 Task: Find a place to stay in Bamor Kalan, India, from 10th to 25th July for 4 guests, with a price range of ₹15,000 to ₹25,000, 2 bedrooms, 3 beds, 2 bathrooms, and amenities including Wifi, Free parking, TV, Gym, Breakfast, and Self check-in.
Action: Mouse moved to (456, 119)
Screenshot: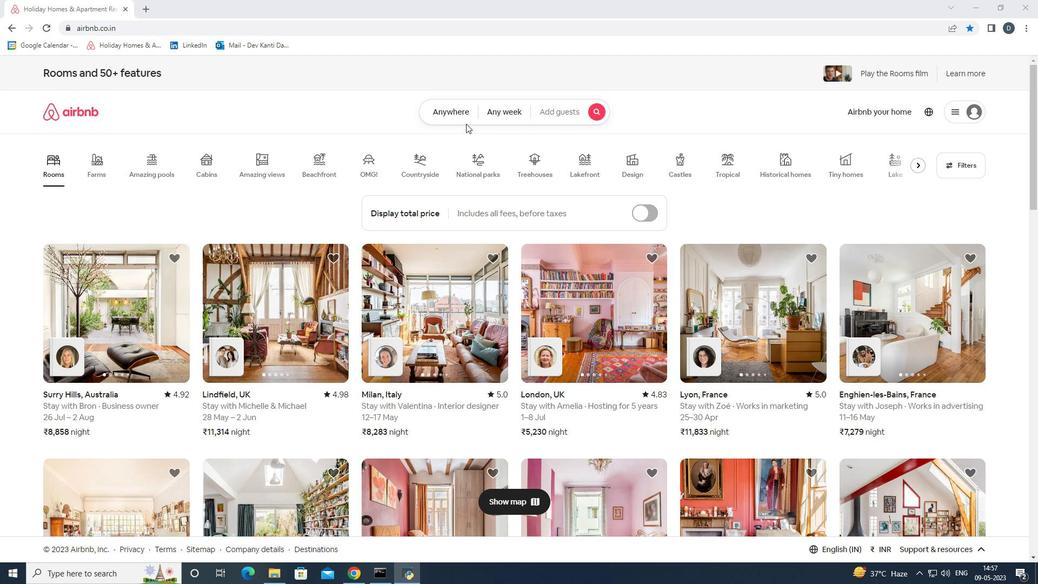 
Action: Mouse pressed left at (456, 119)
Screenshot: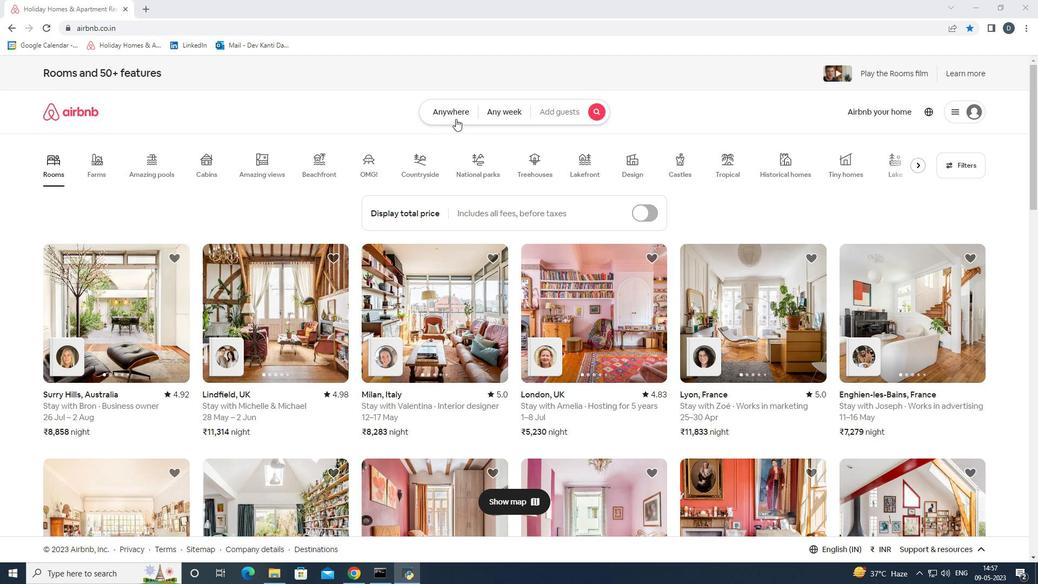 
Action: Mouse moved to (398, 153)
Screenshot: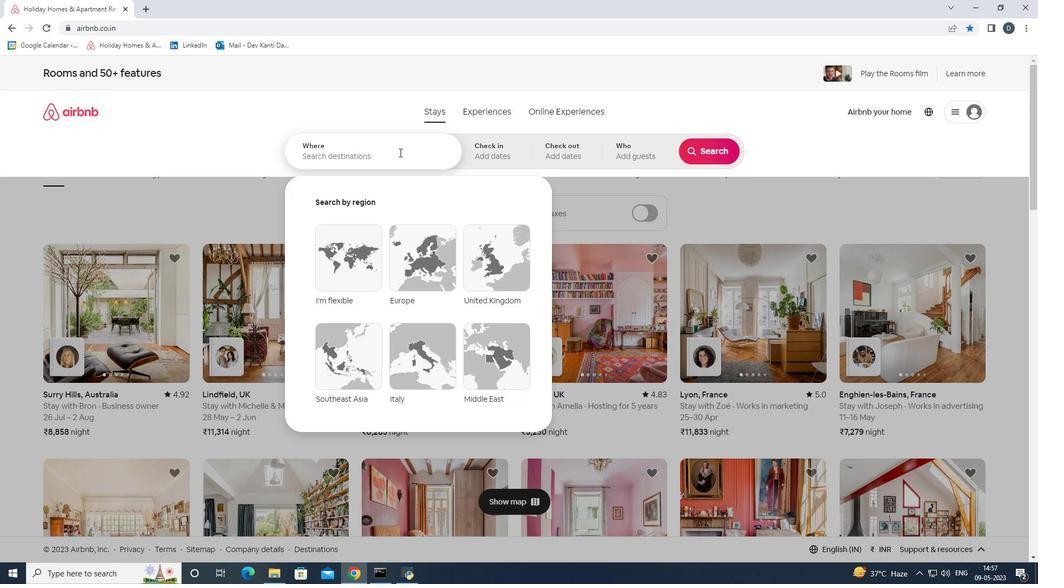 
Action: Mouse pressed left at (398, 153)
Screenshot: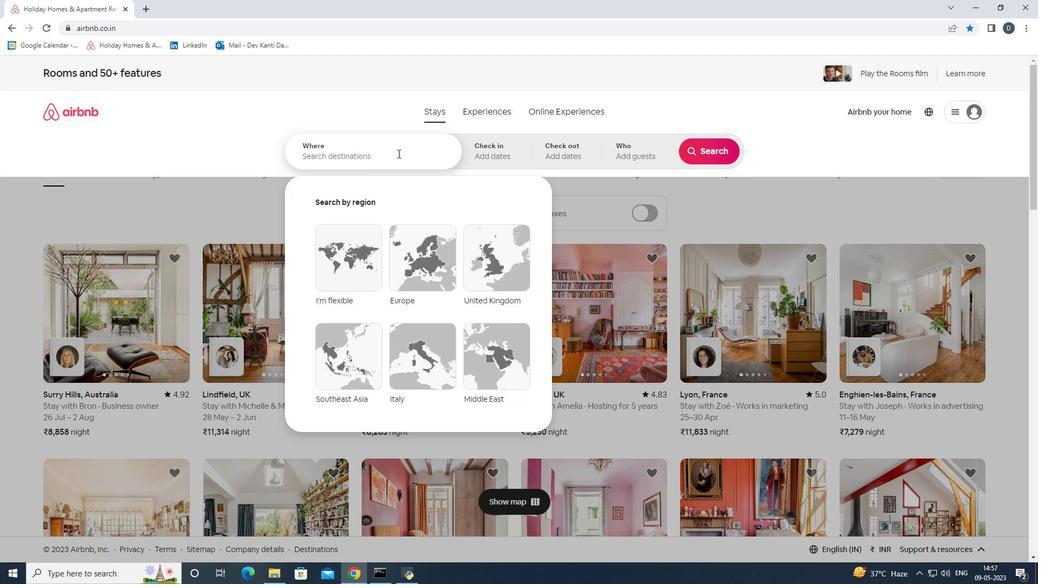 
Action: Mouse moved to (396, 154)
Screenshot: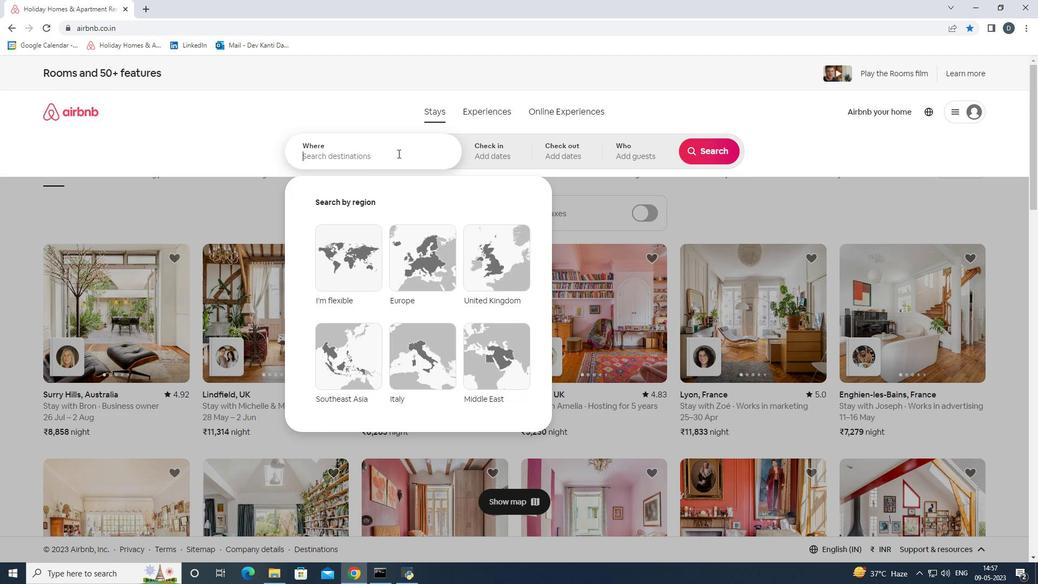 
Action: Key pressed <Key.shift_r><Key.shift_r><Key.shift_r><Key.shift_r><Key.shift_r><Key.shift_r>Bamor<Key.space><Key.shift_r><Key.shift_r><Key.shift_r><Key.shift_r><Key.shift_r><Key.shift_r>Kalan,<Key.shift_r><Key.shift_r><Key.shift_r><Key.shift_r><Key.shift_r><Key.shift_r><Key.shift_r><Key.shift_r>India<Key.enter>
Screenshot: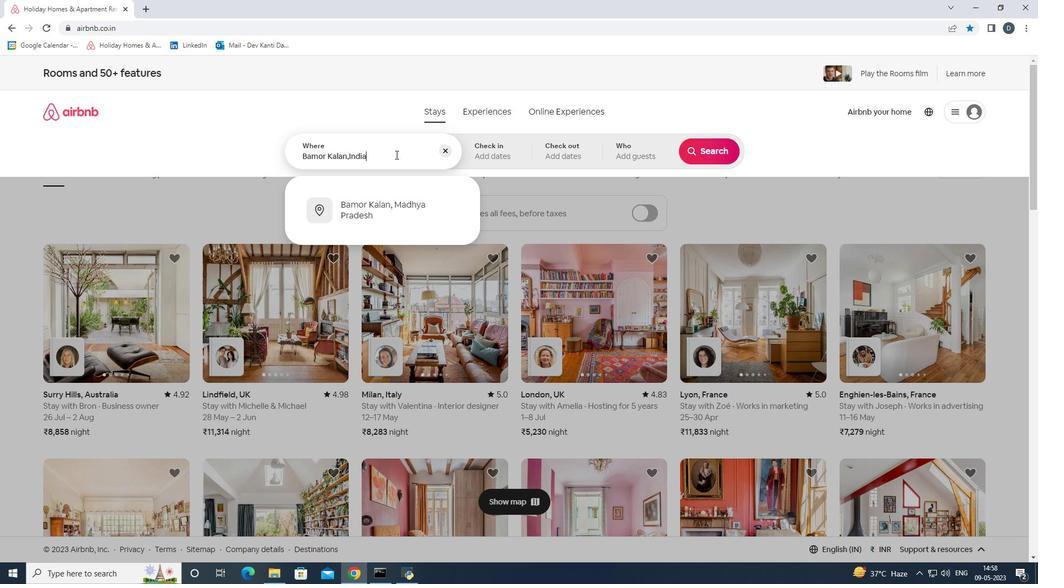 
Action: Mouse moved to (709, 237)
Screenshot: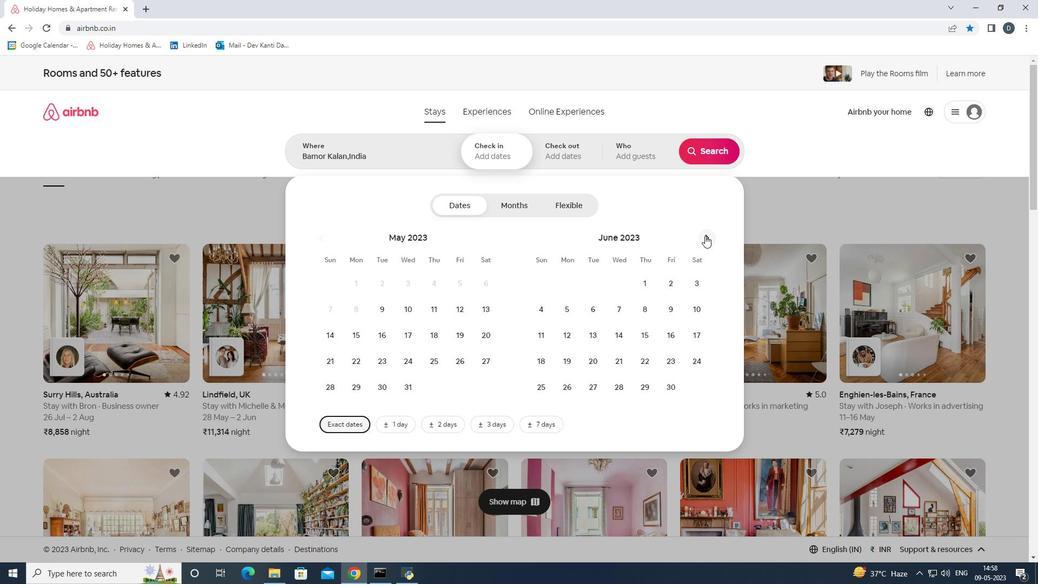 
Action: Mouse pressed left at (709, 237)
Screenshot: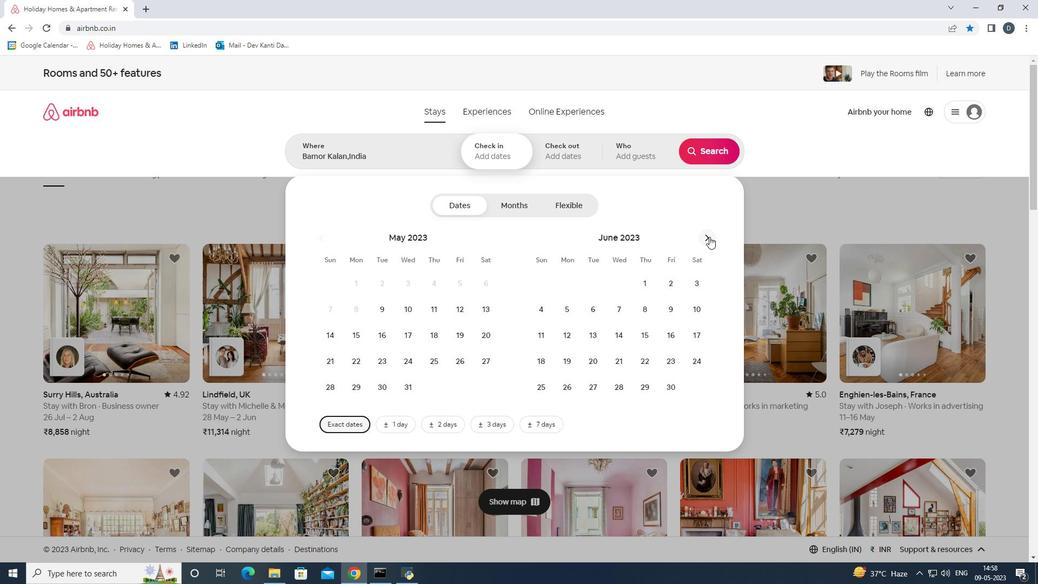 
Action: Mouse moved to (573, 328)
Screenshot: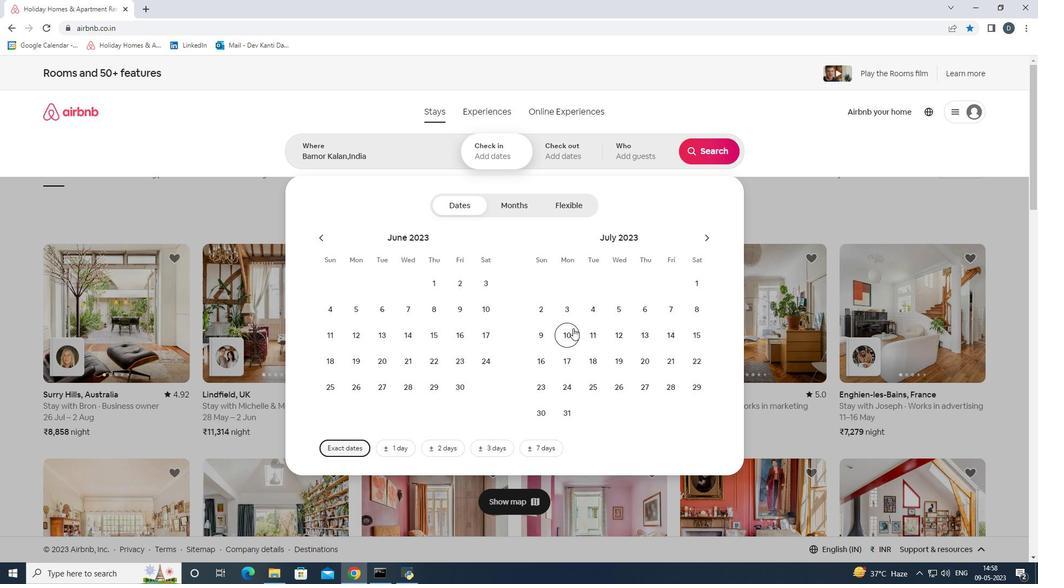 
Action: Mouse pressed left at (573, 328)
Screenshot: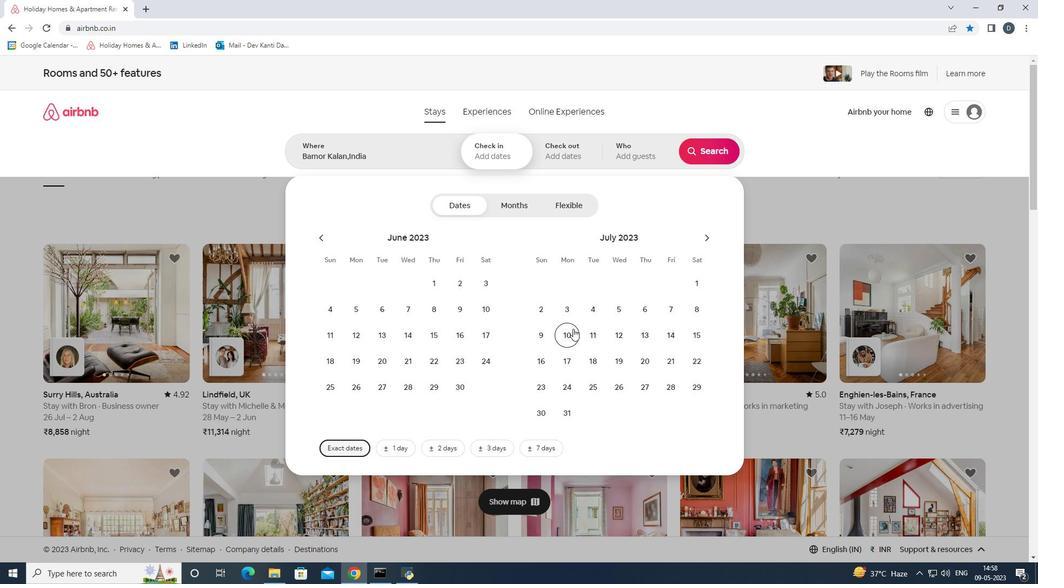 
Action: Mouse moved to (587, 381)
Screenshot: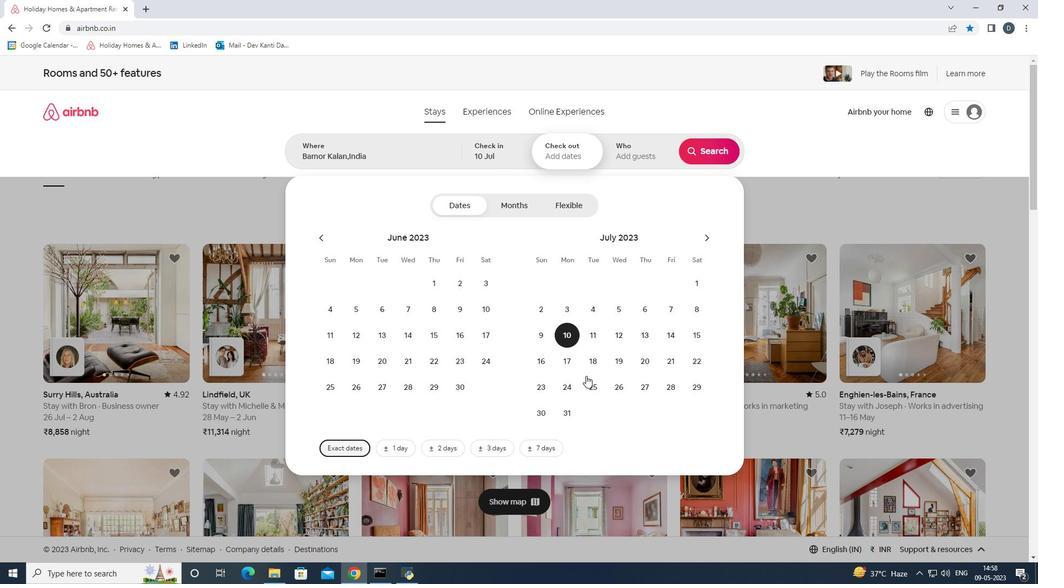
Action: Mouse pressed left at (587, 381)
Screenshot: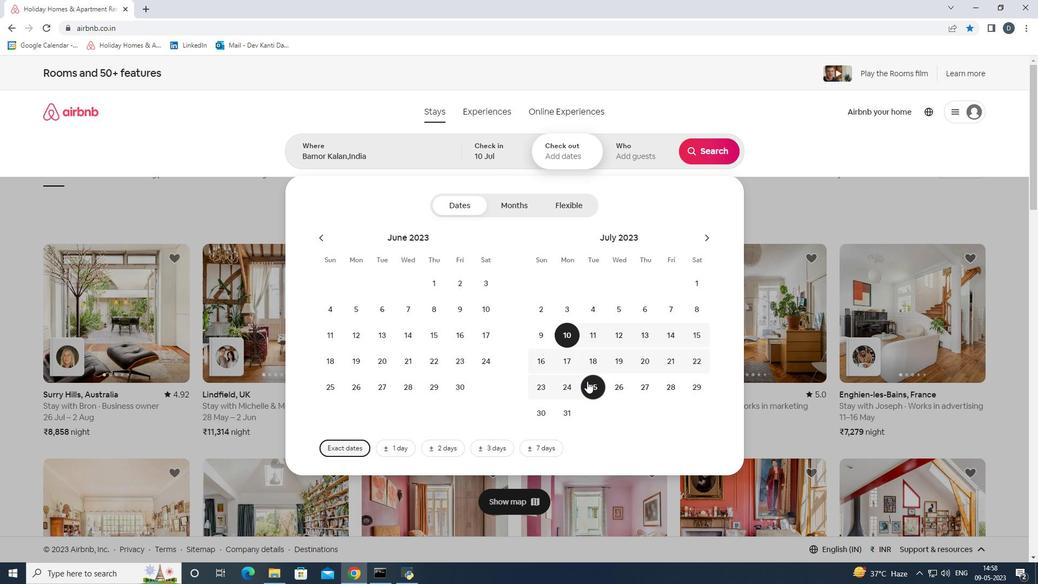 
Action: Mouse moved to (637, 163)
Screenshot: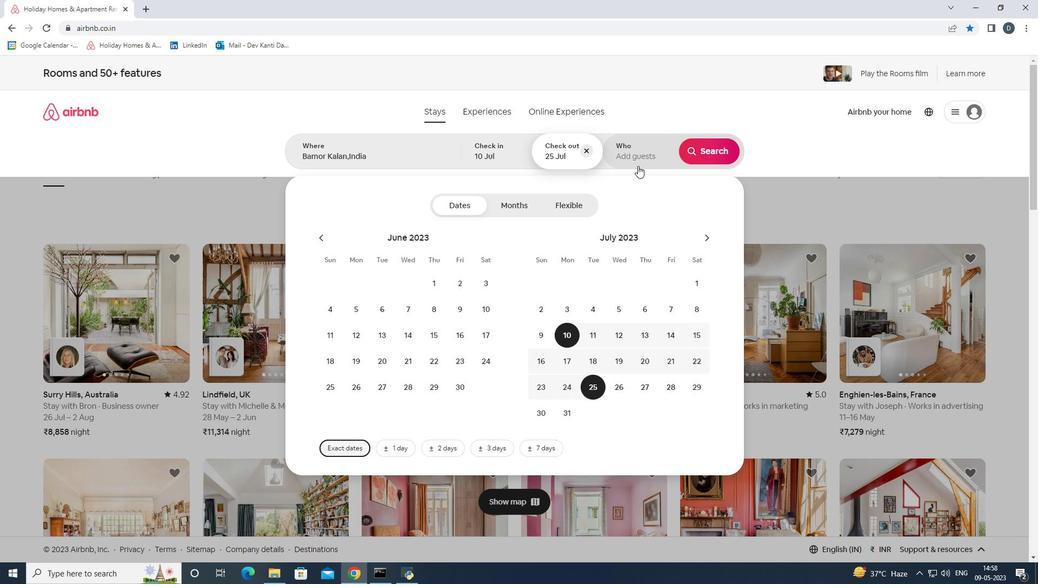
Action: Mouse pressed left at (637, 163)
Screenshot: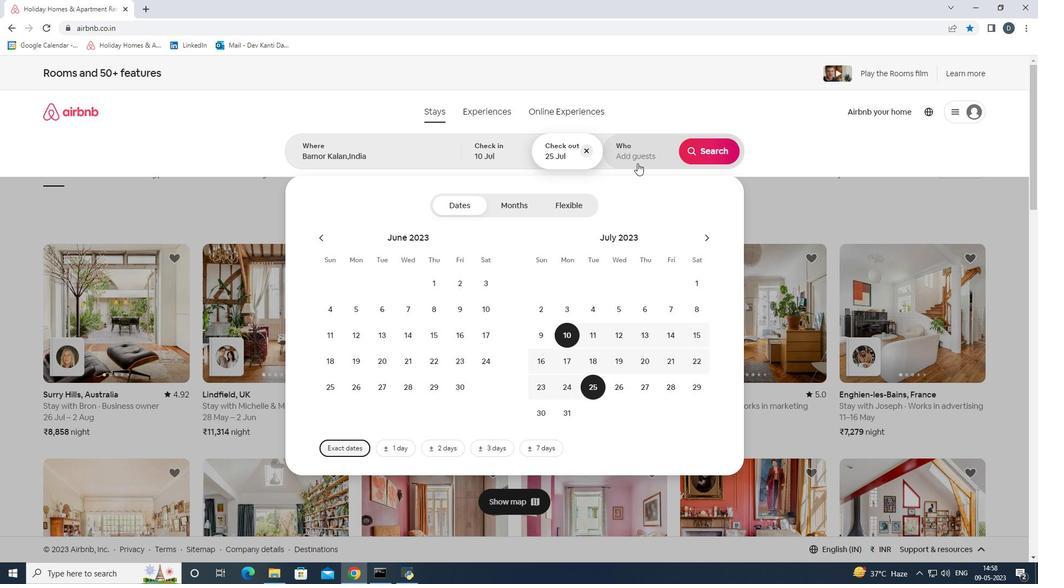 
Action: Mouse moved to (706, 207)
Screenshot: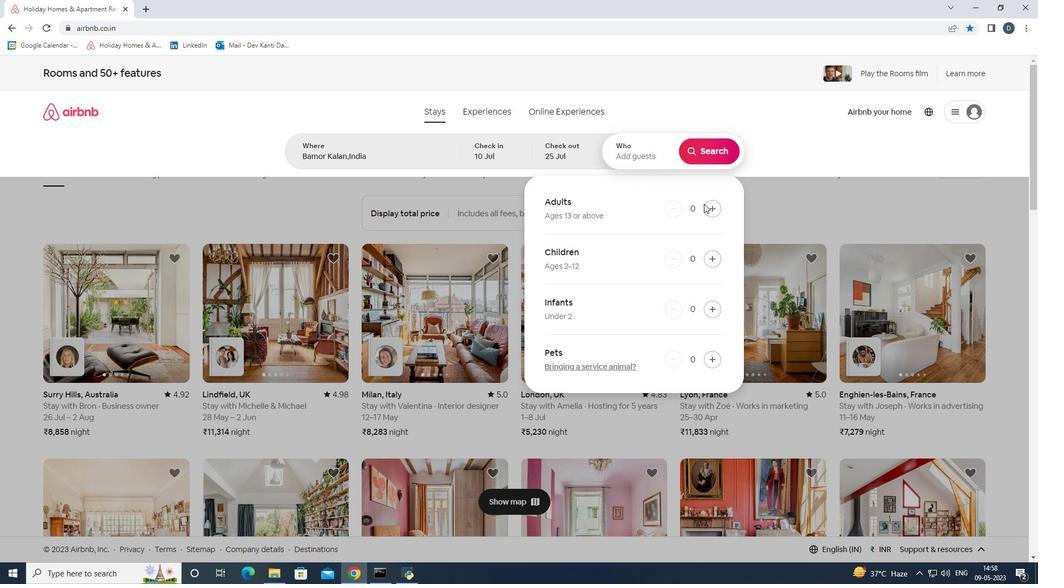 
Action: Mouse pressed left at (706, 207)
Screenshot: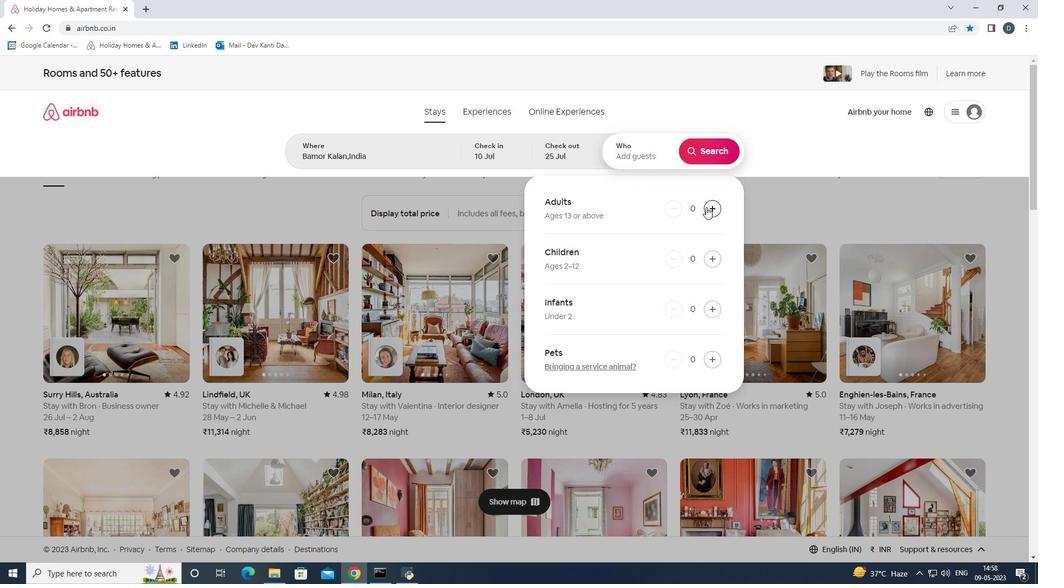 
Action: Mouse pressed left at (706, 207)
Screenshot: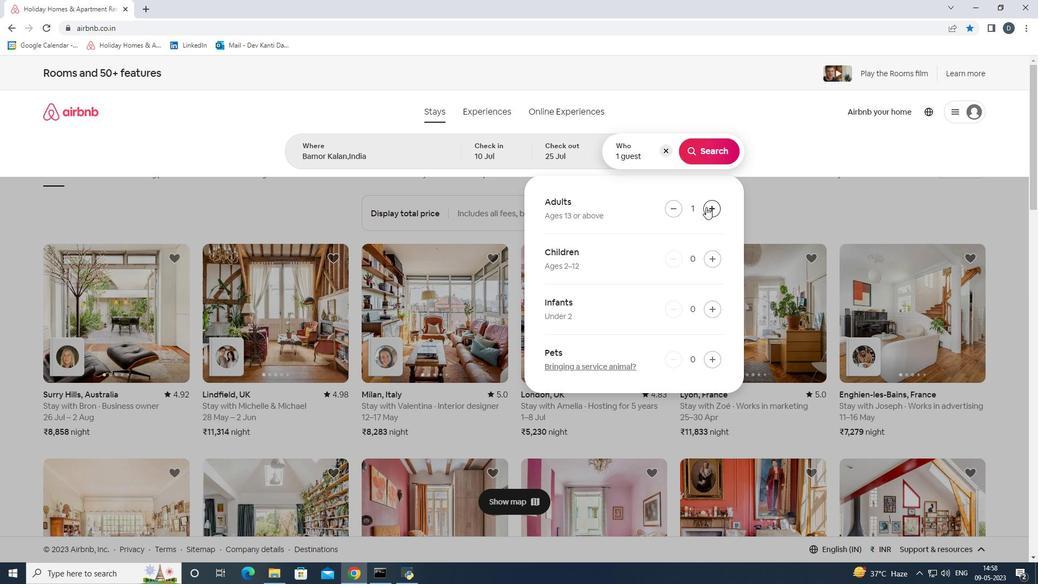 
Action: Mouse pressed left at (706, 207)
Screenshot: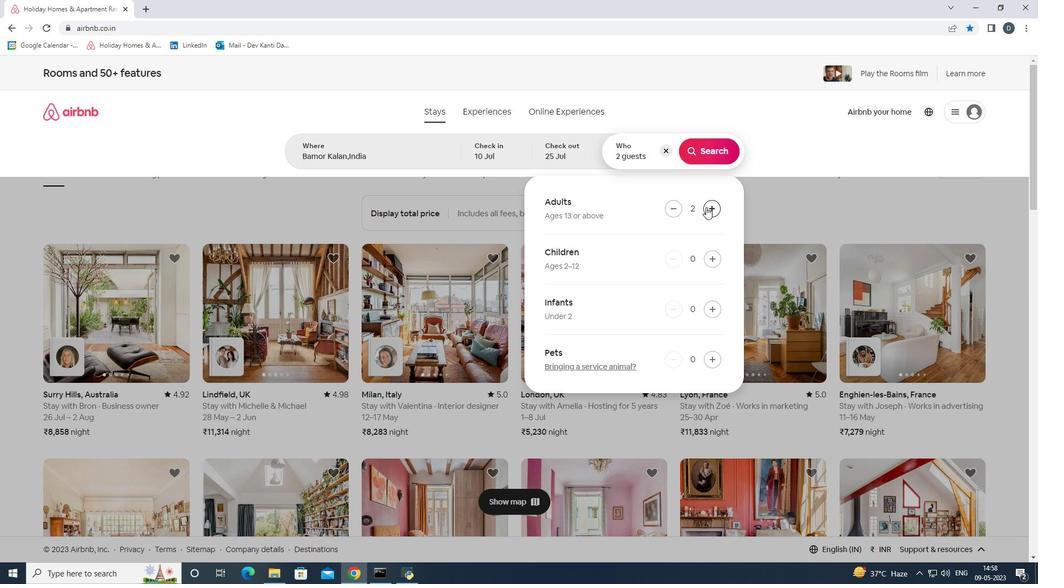 
Action: Mouse moved to (712, 254)
Screenshot: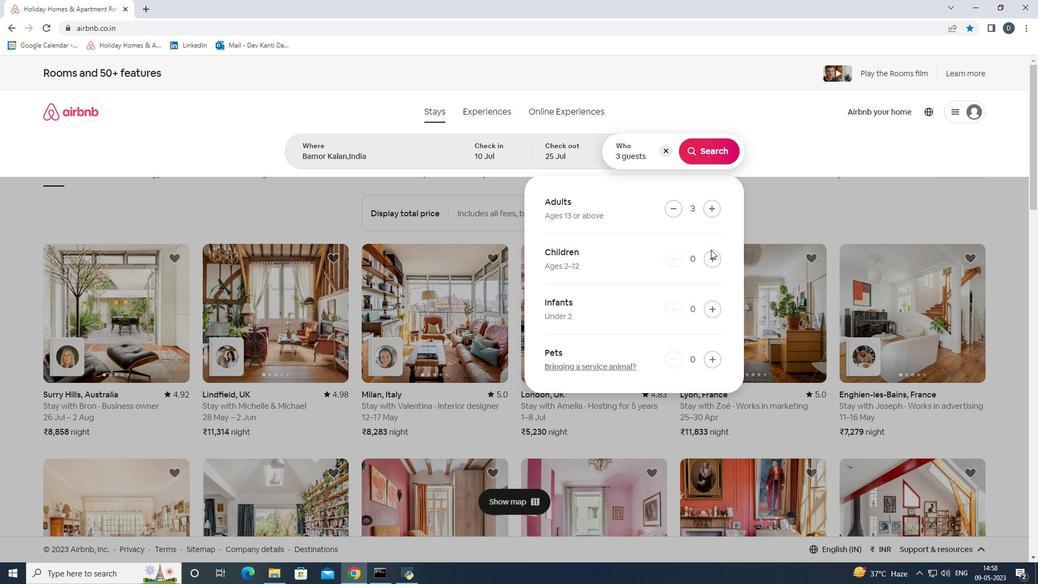 
Action: Mouse pressed left at (712, 254)
Screenshot: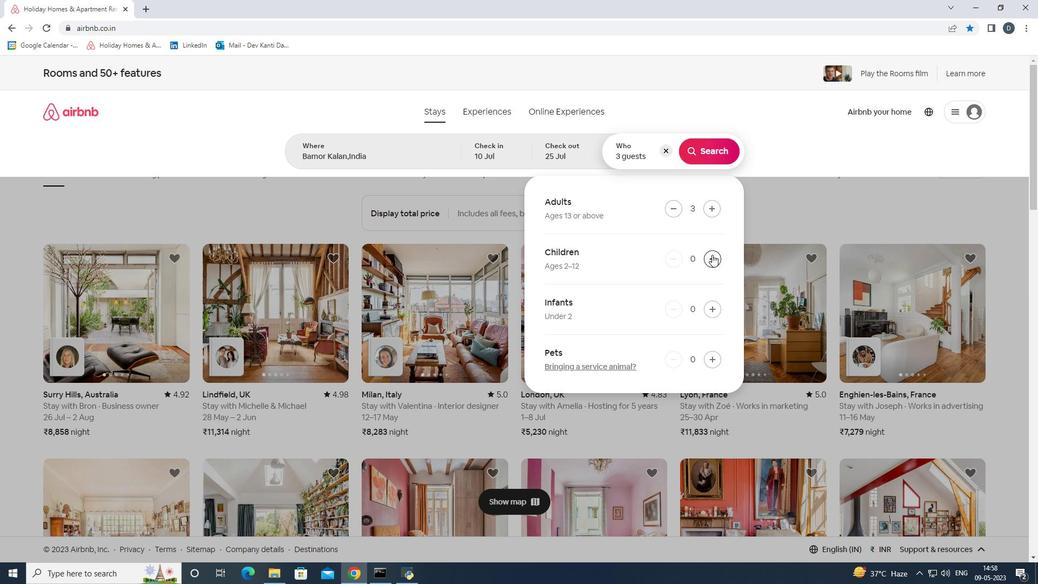 
Action: Mouse moved to (703, 158)
Screenshot: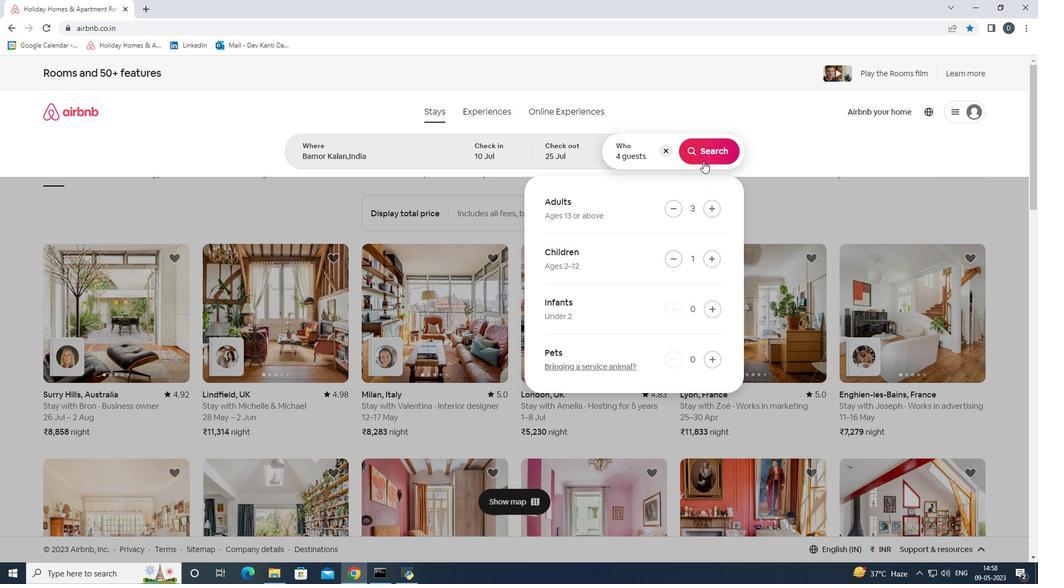 
Action: Mouse pressed left at (703, 158)
Screenshot: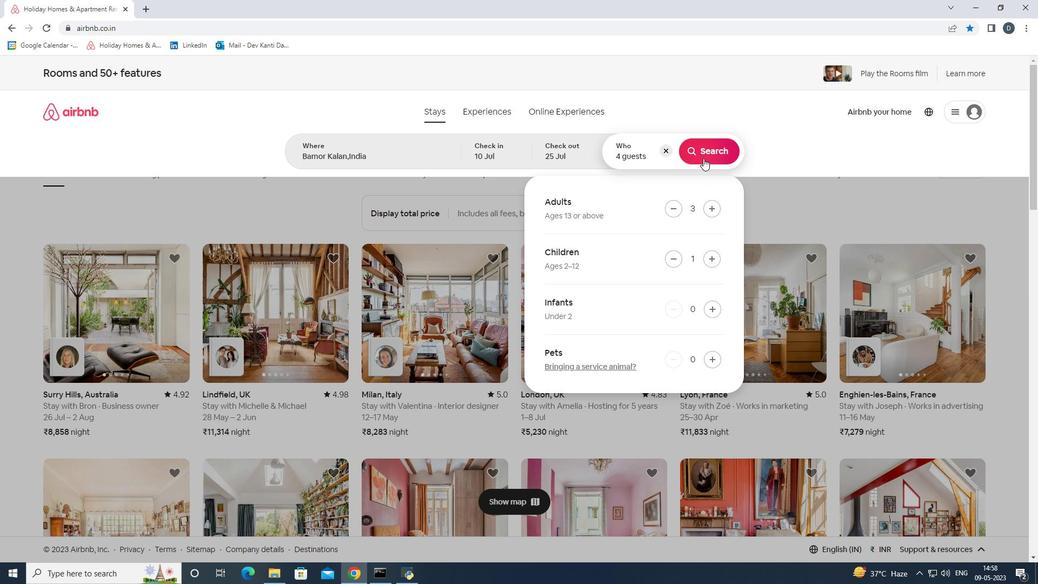 
Action: Mouse moved to (984, 123)
Screenshot: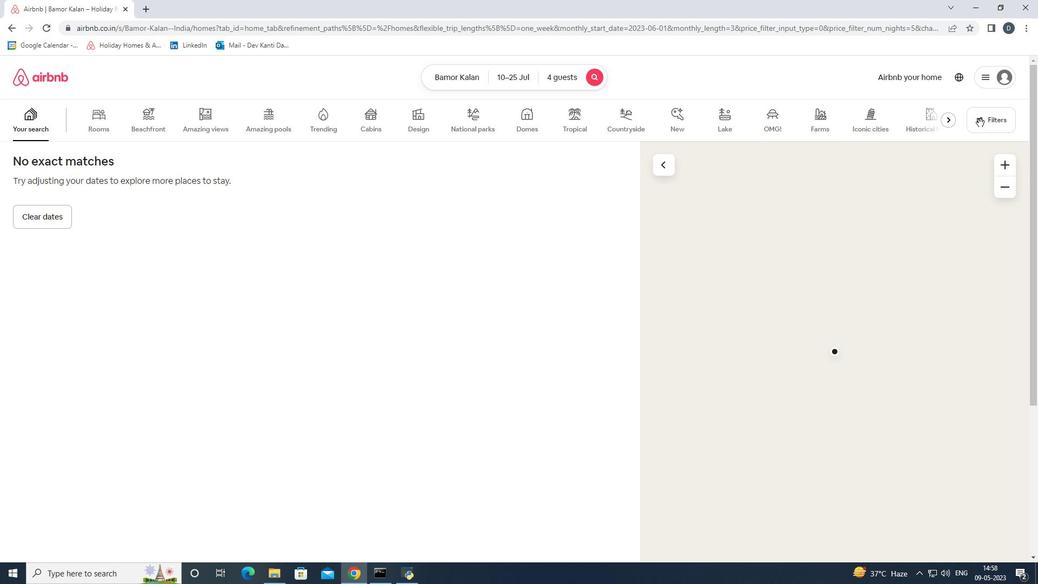 
Action: Mouse pressed left at (984, 123)
Screenshot: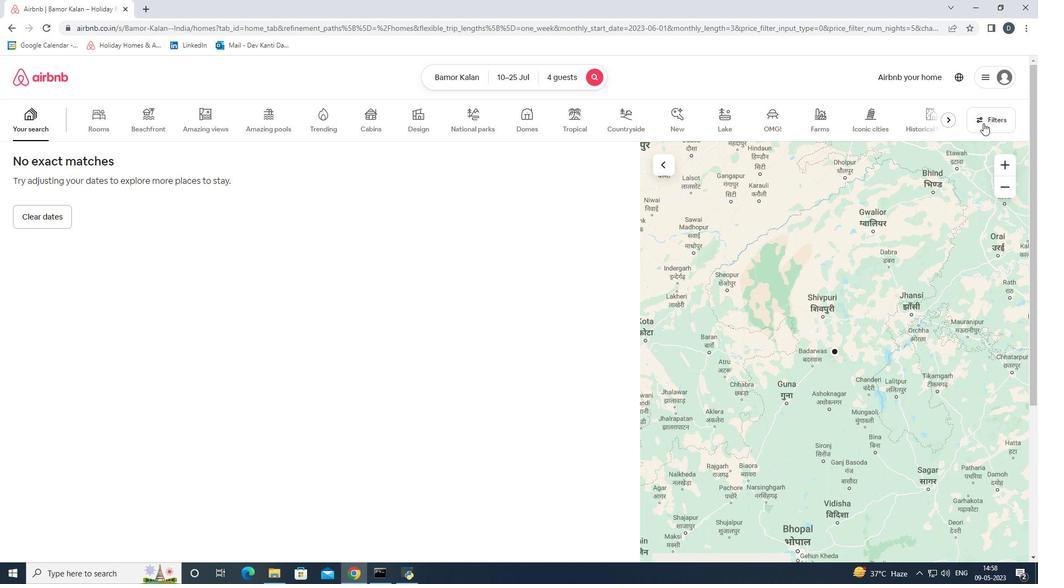 
Action: Mouse moved to (473, 390)
Screenshot: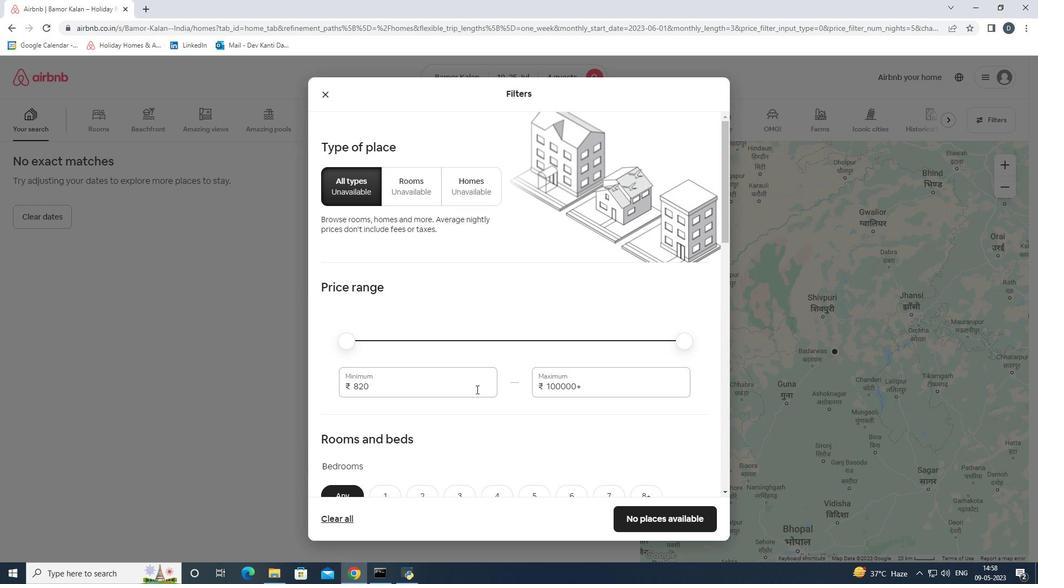 
Action: Mouse pressed left at (473, 390)
Screenshot: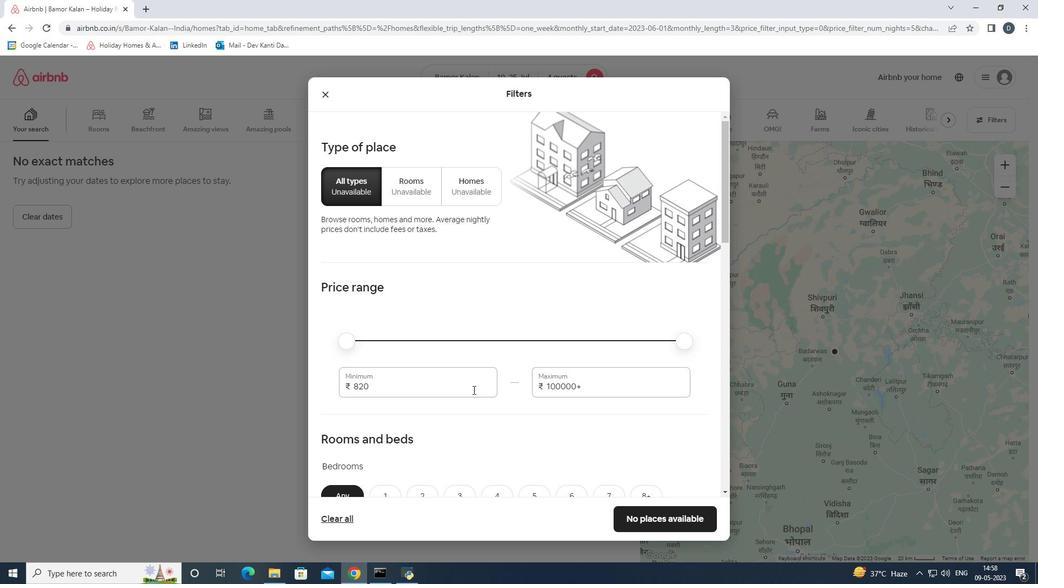 
Action: Mouse pressed left at (473, 390)
Screenshot: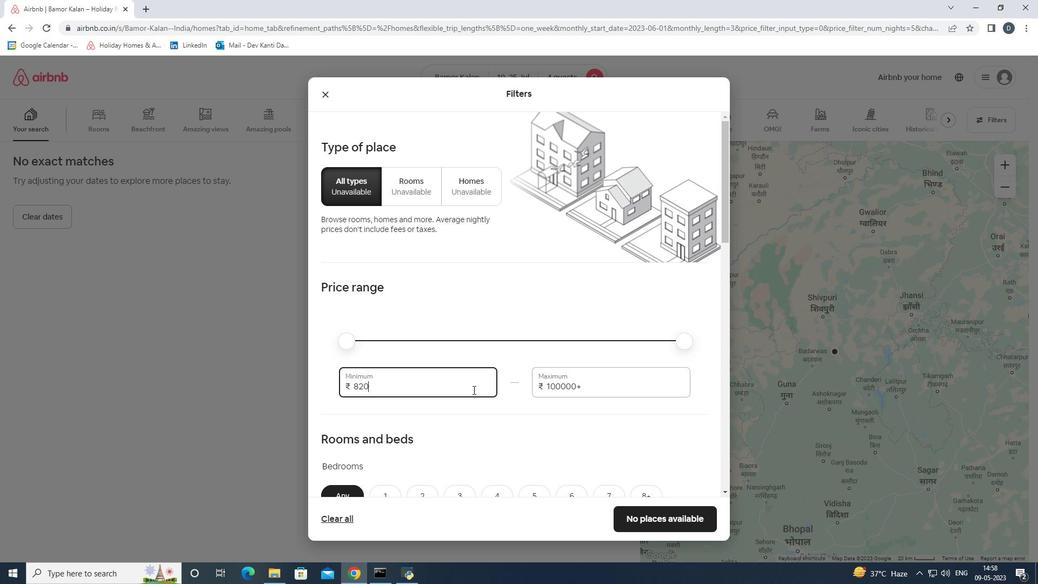 
Action: Key pressed 15000<Key.tab>25000
Screenshot: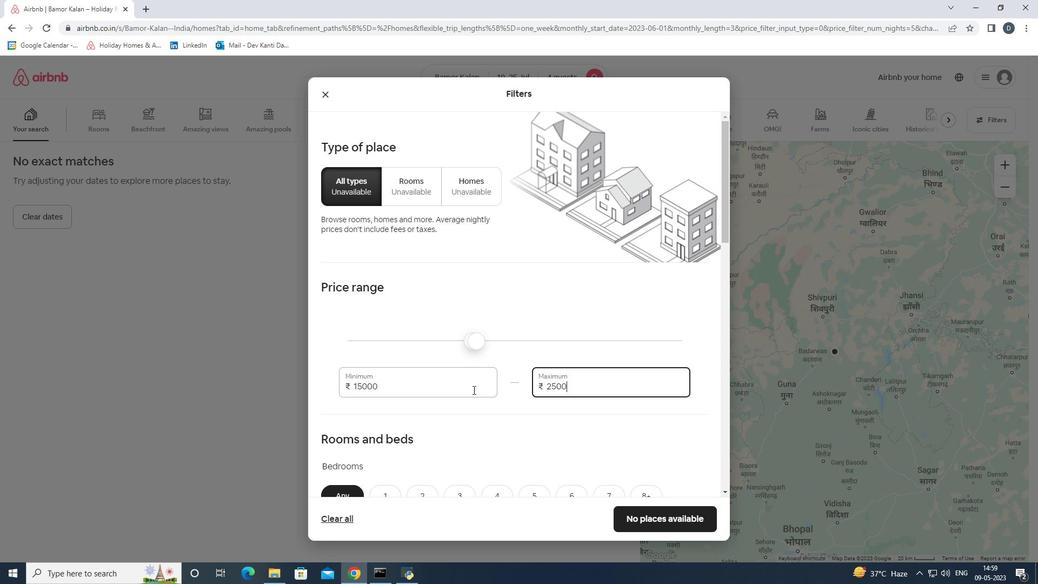 
Action: Mouse scrolled (473, 389) with delta (0, 0)
Screenshot: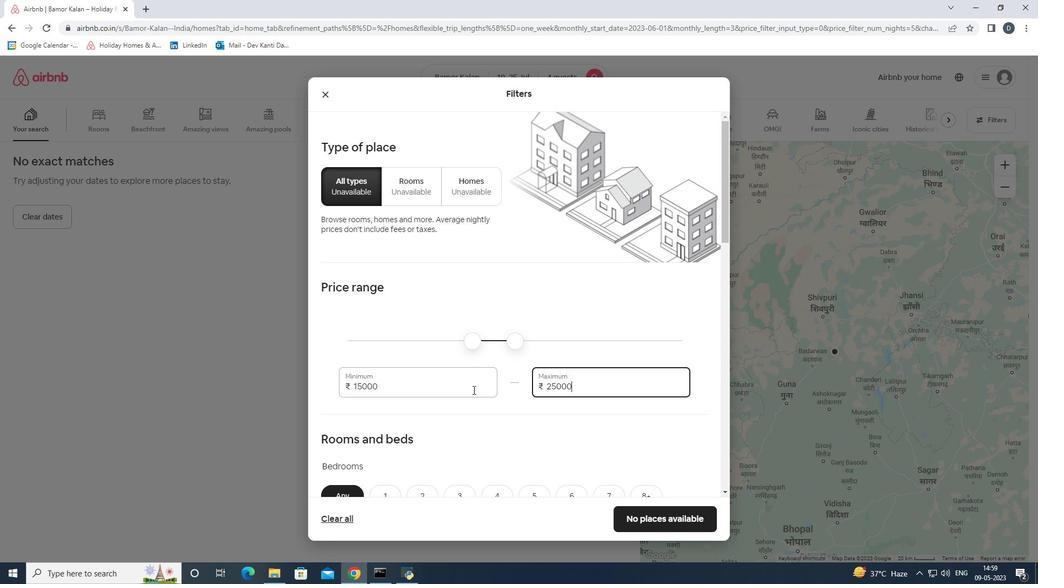 
Action: Mouse scrolled (473, 389) with delta (0, 0)
Screenshot: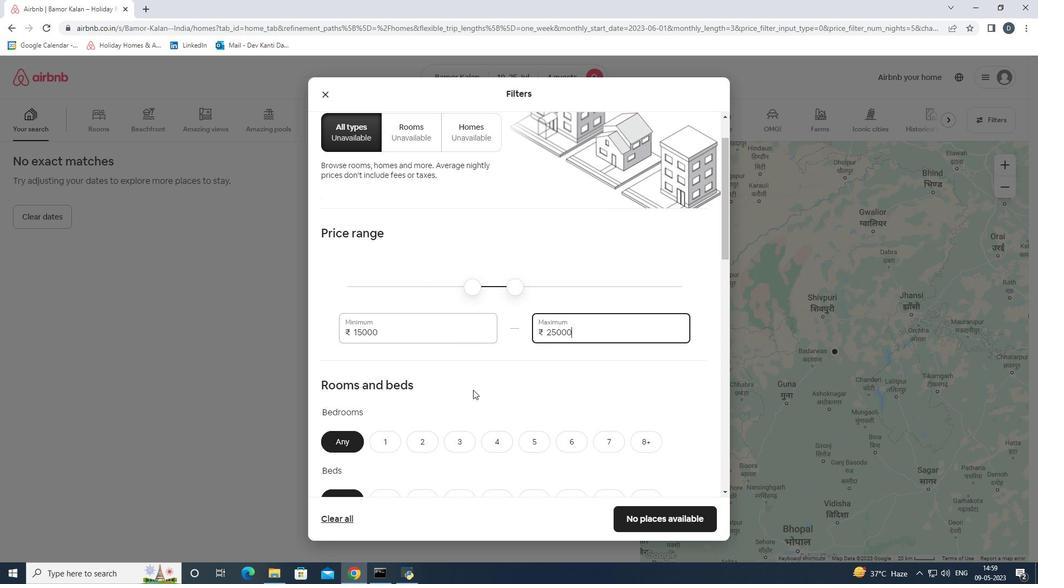 
Action: Mouse scrolled (473, 389) with delta (0, 0)
Screenshot: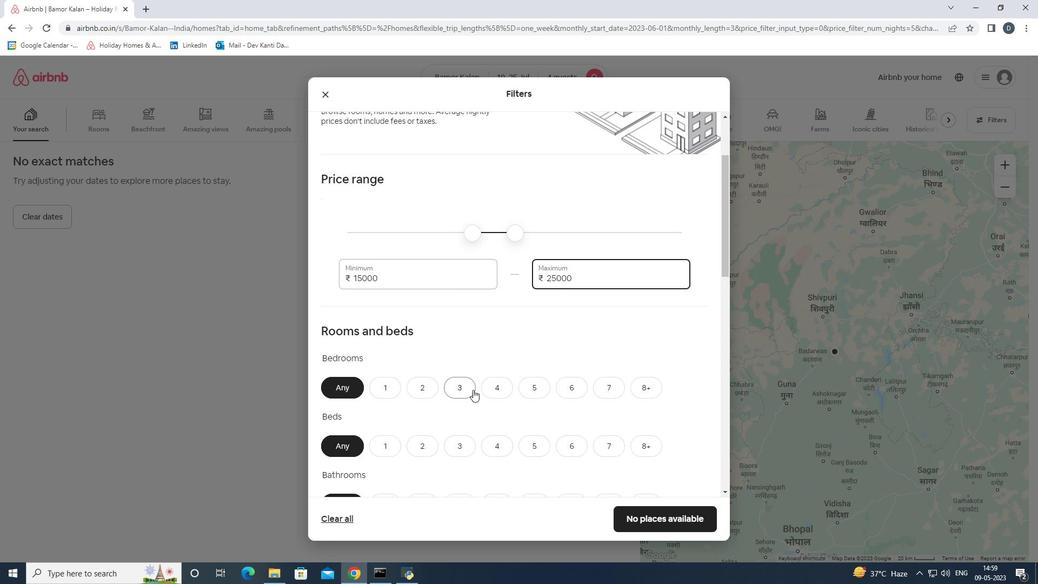 
Action: Mouse moved to (420, 336)
Screenshot: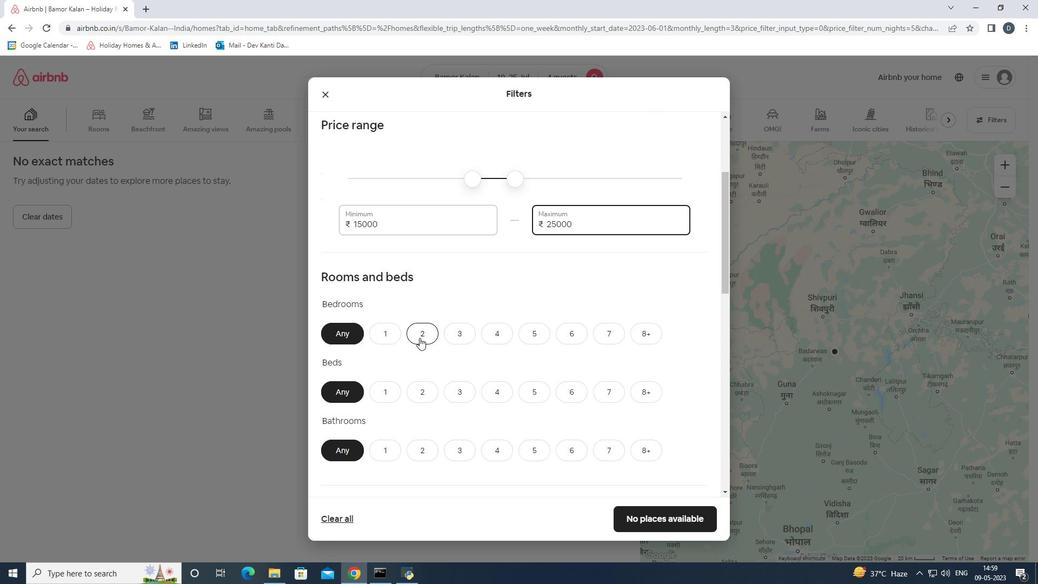
Action: Mouse pressed left at (420, 336)
Screenshot: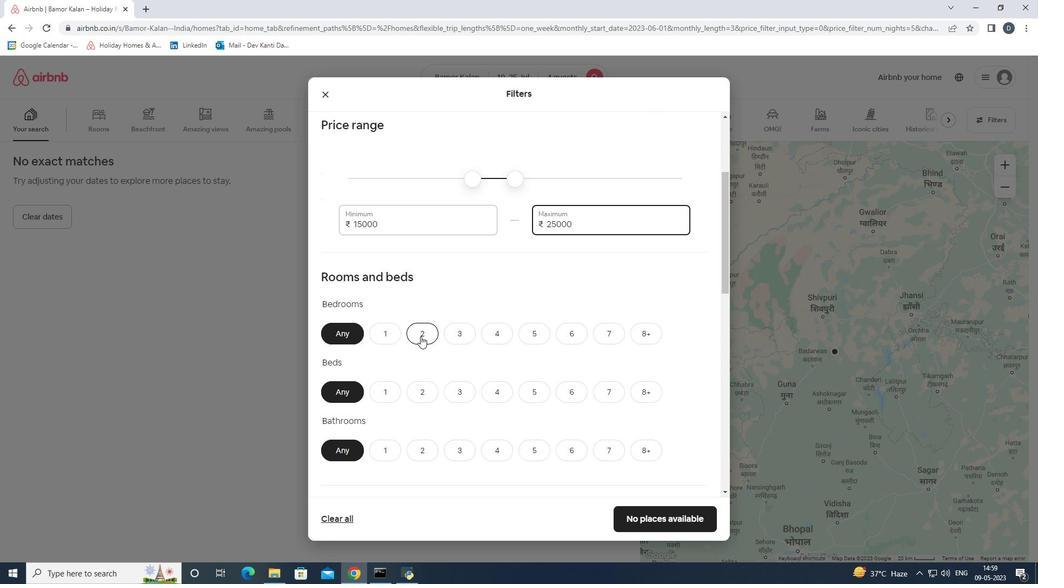 
Action: Mouse moved to (453, 384)
Screenshot: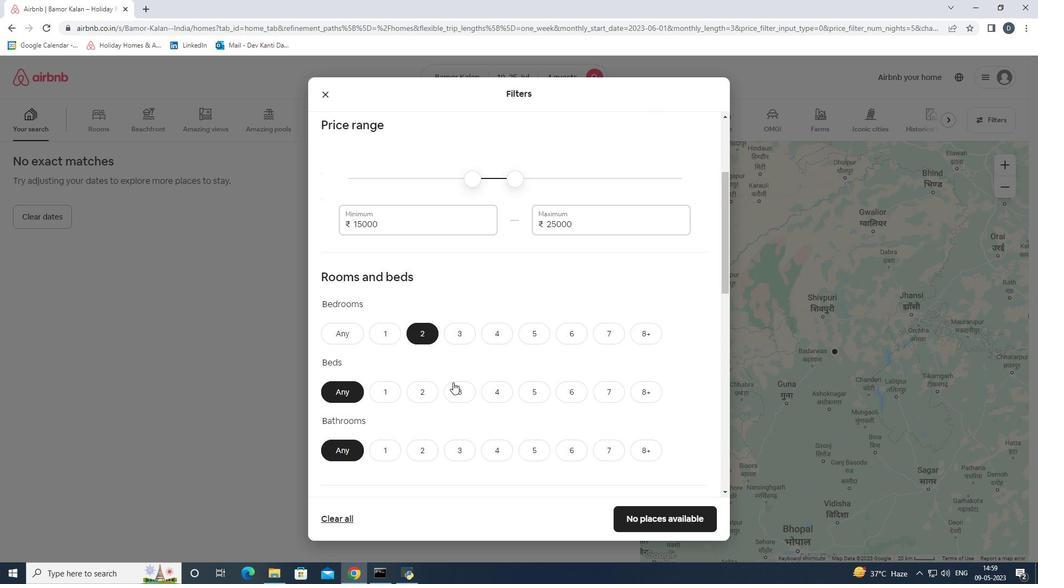 
Action: Mouse pressed left at (453, 384)
Screenshot: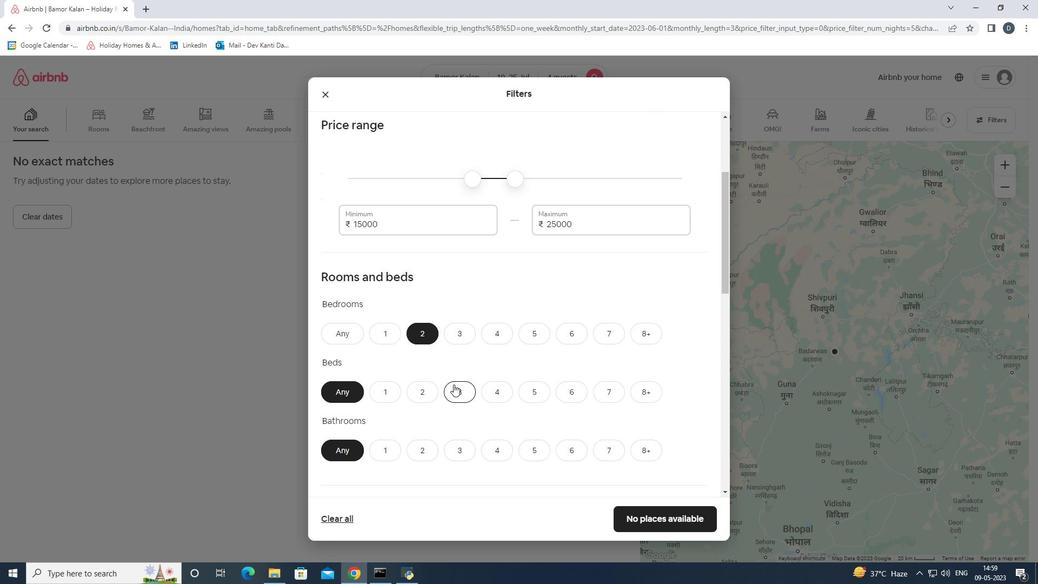 
Action: Mouse moved to (428, 445)
Screenshot: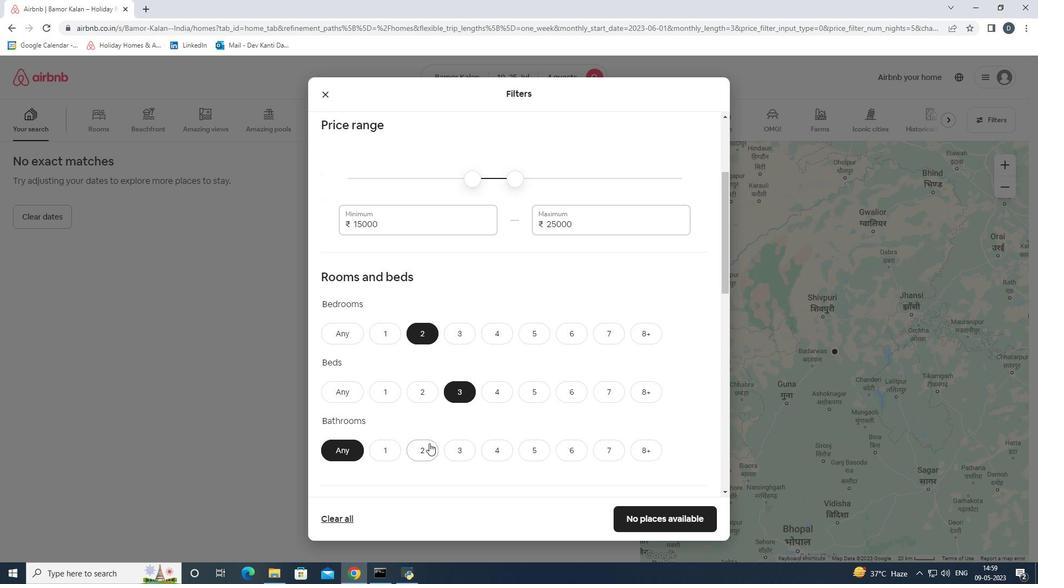 
Action: Mouse pressed left at (428, 445)
Screenshot: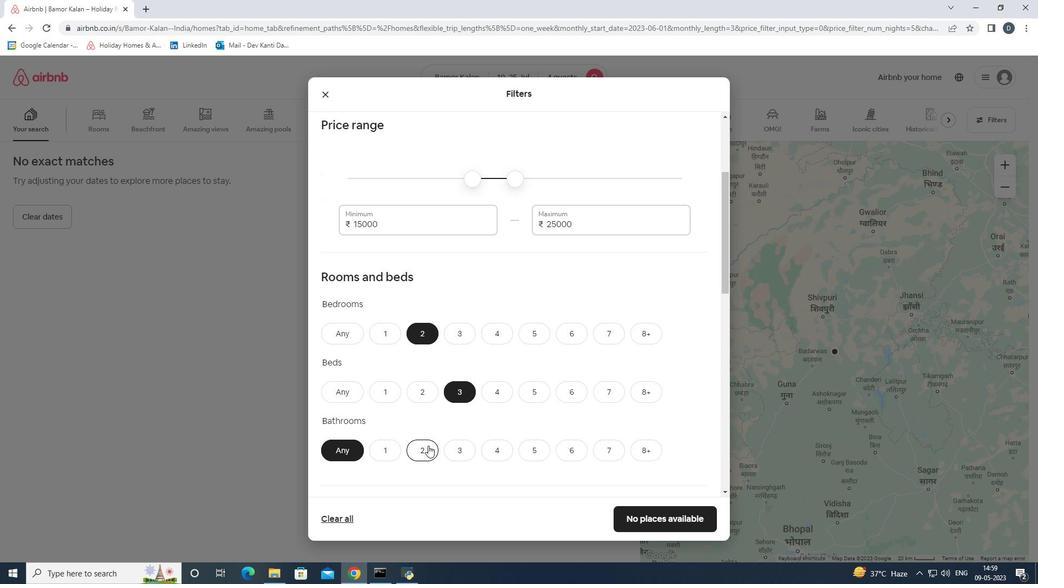 
Action: Mouse scrolled (428, 445) with delta (0, 0)
Screenshot: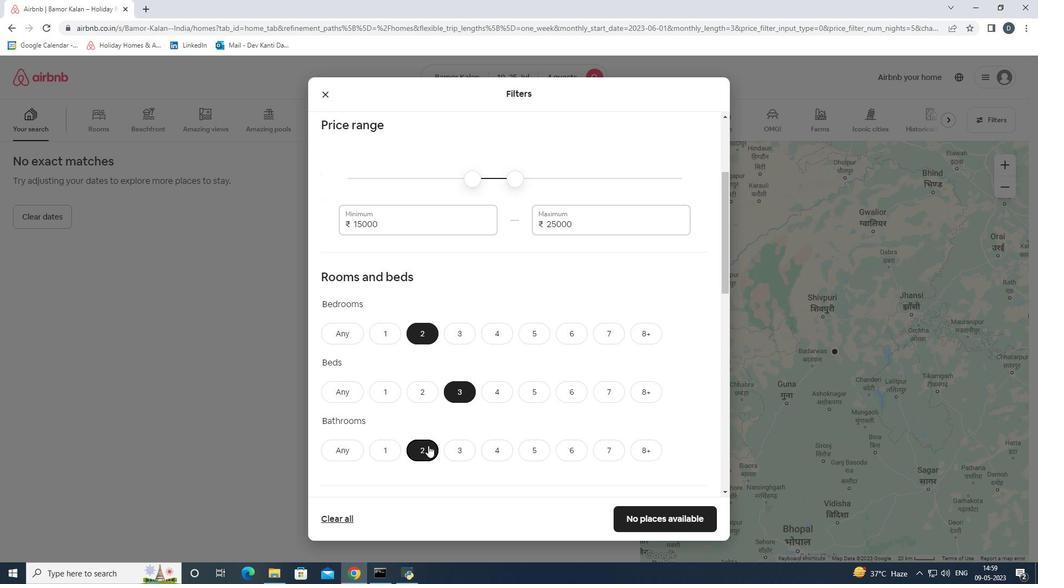 
Action: Mouse scrolled (428, 445) with delta (0, 0)
Screenshot: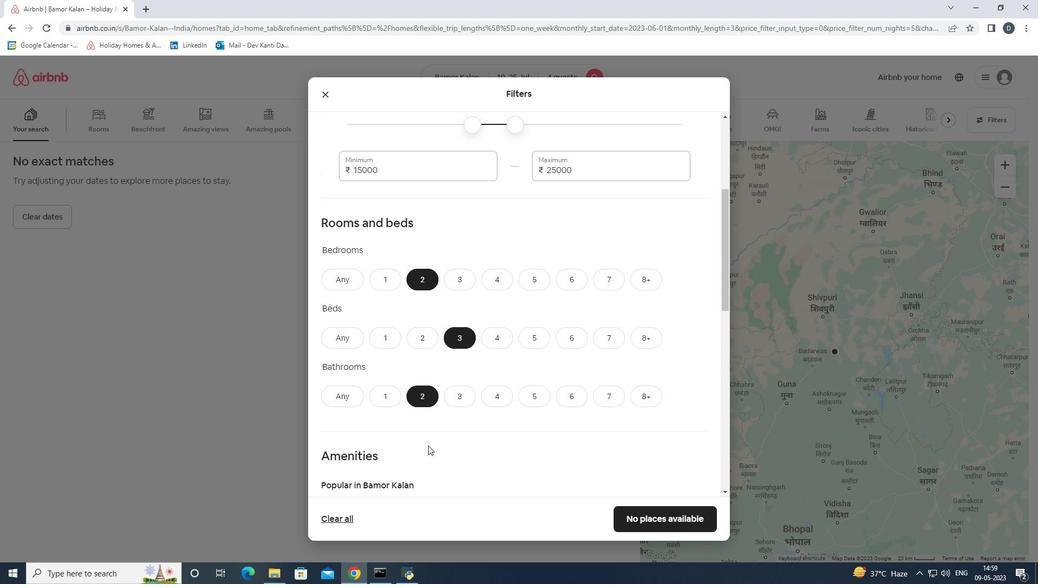 
Action: Mouse scrolled (428, 445) with delta (0, 0)
Screenshot: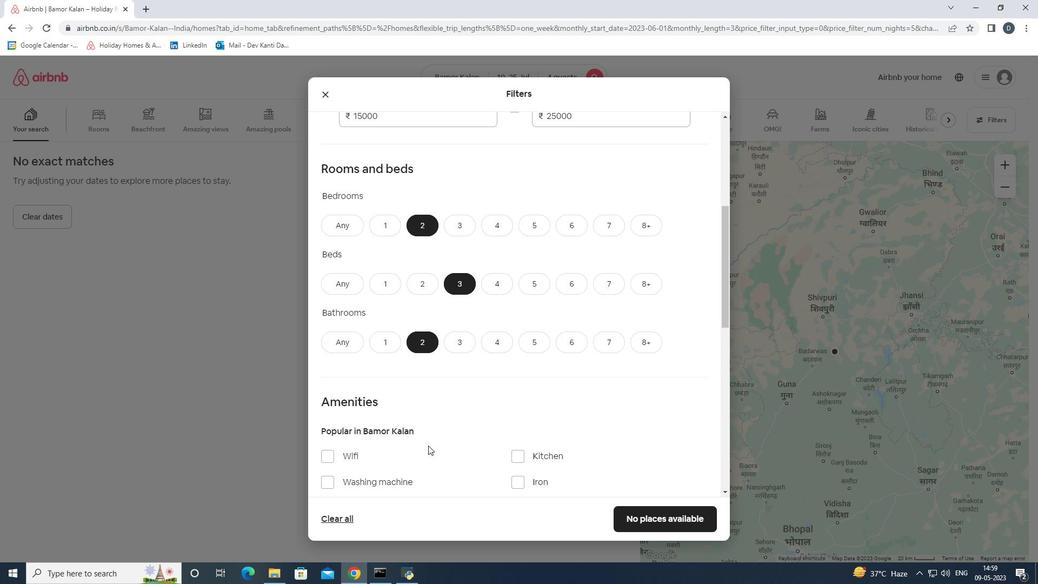 
Action: Mouse moved to (417, 431)
Screenshot: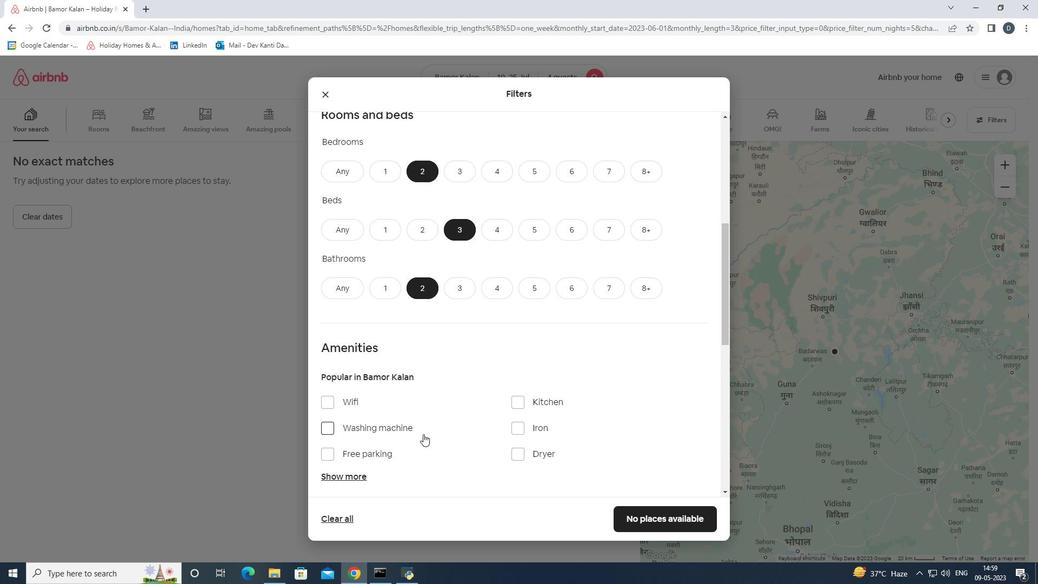 
Action: Mouse scrolled (417, 431) with delta (0, 0)
Screenshot: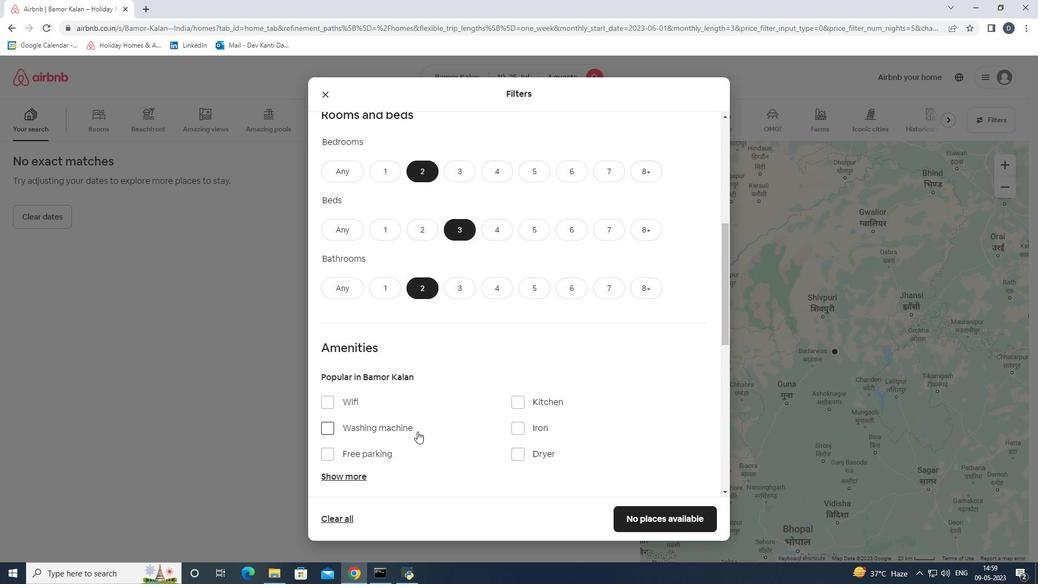 
Action: Mouse moved to (343, 347)
Screenshot: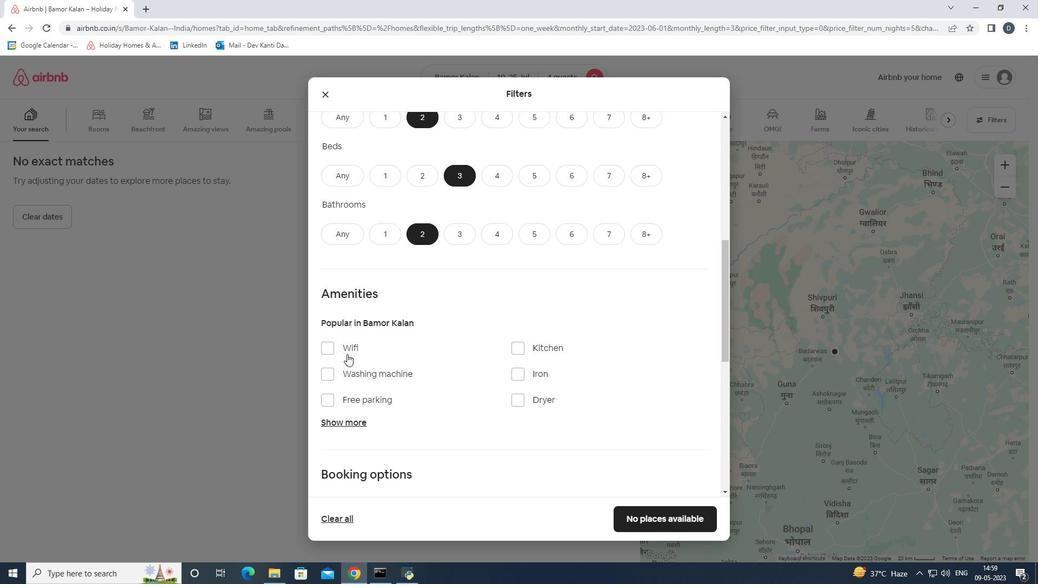 
Action: Mouse pressed left at (343, 347)
Screenshot: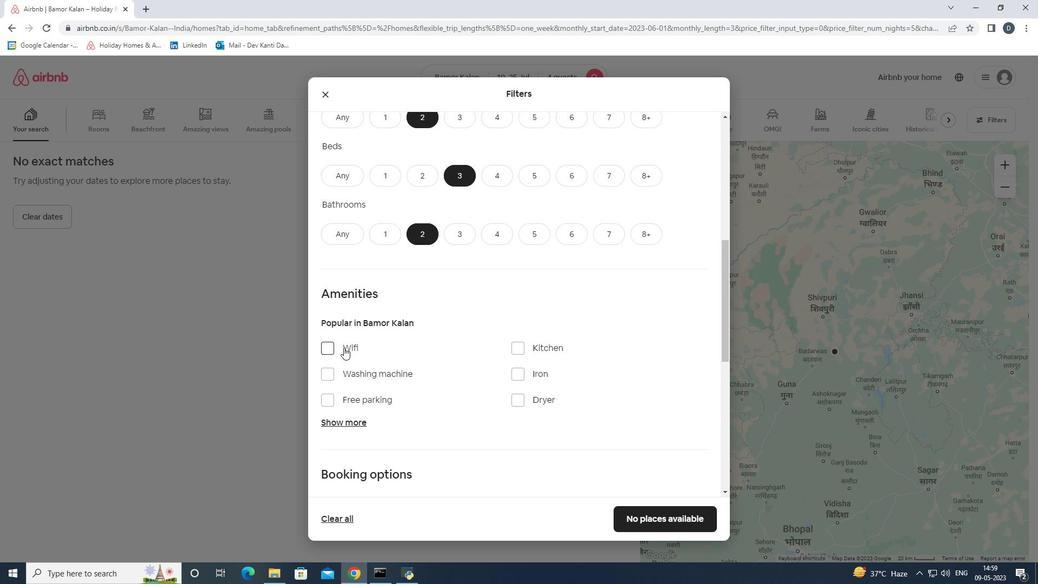 
Action: Mouse moved to (332, 396)
Screenshot: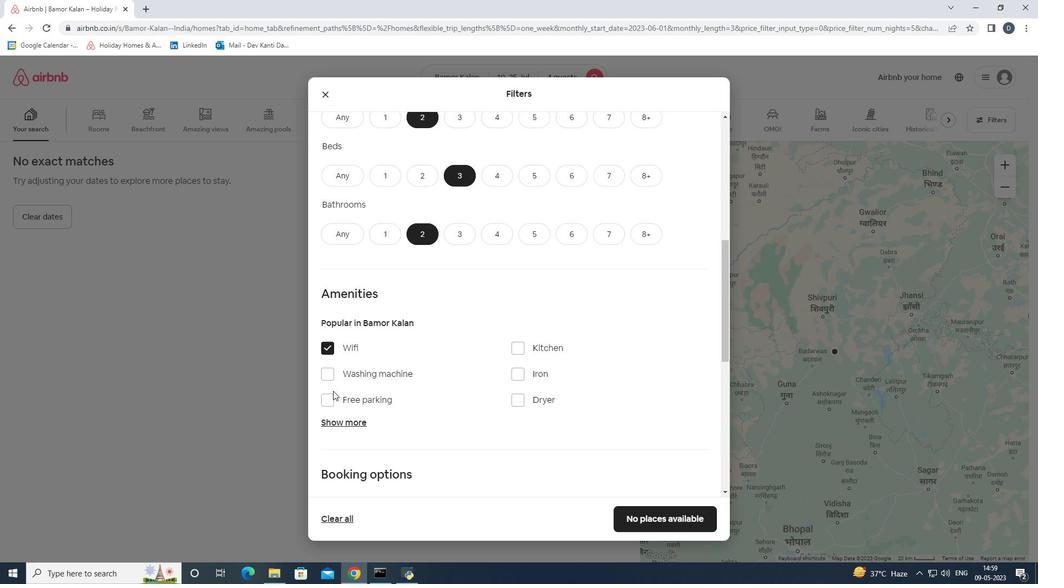 
Action: Mouse pressed left at (332, 396)
Screenshot: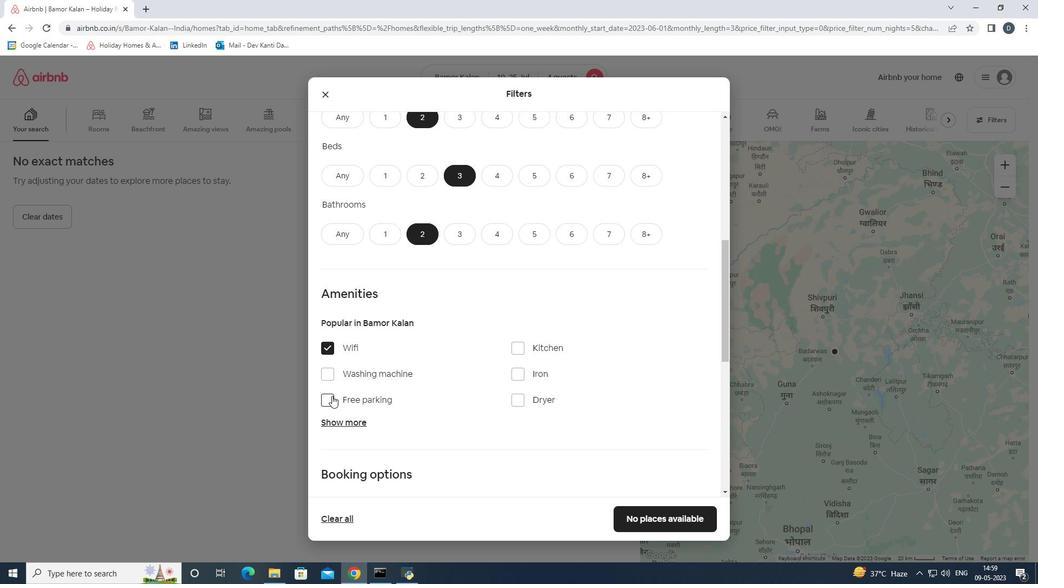 
Action: Mouse moved to (335, 417)
Screenshot: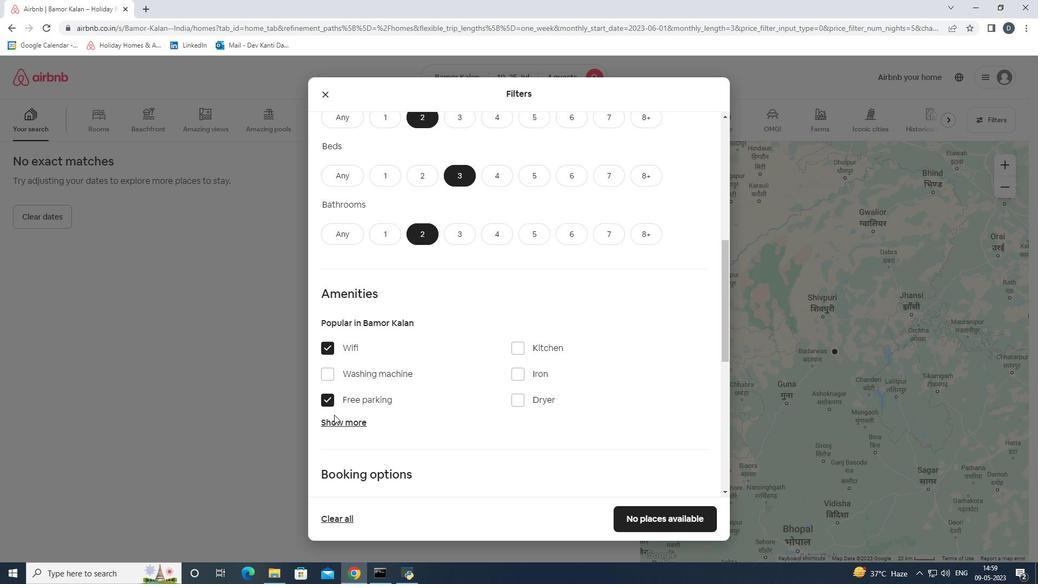 
Action: Mouse pressed left at (335, 417)
Screenshot: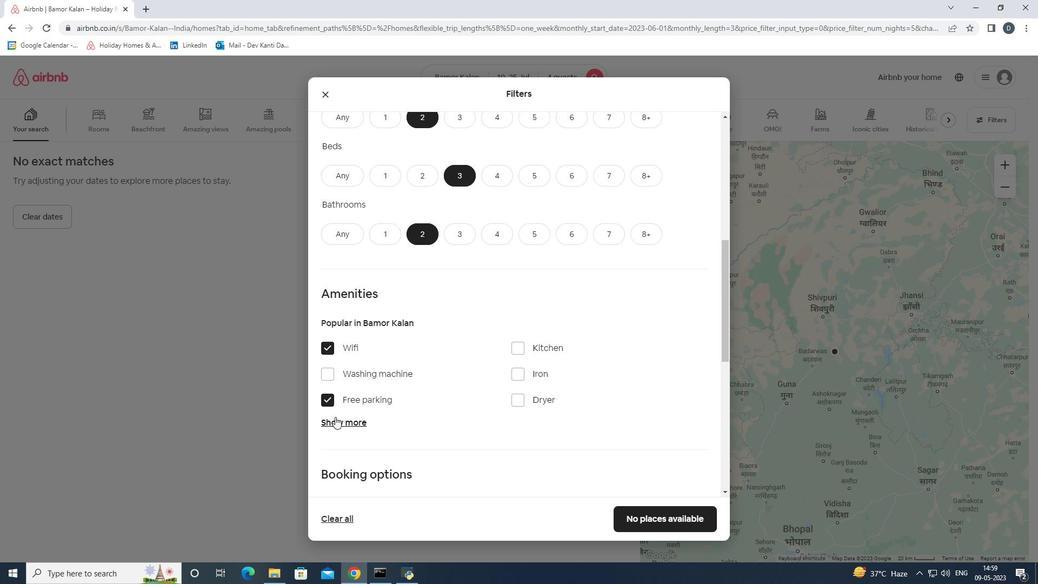 
Action: Mouse moved to (334, 413)
Screenshot: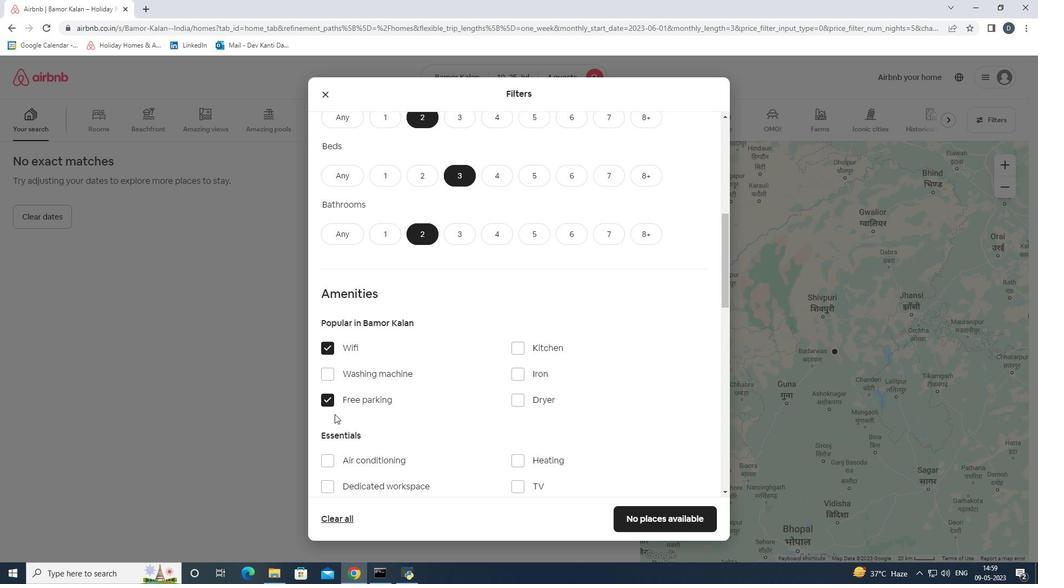 
Action: Mouse scrolled (334, 413) with delta (0, 0)
Screenshot: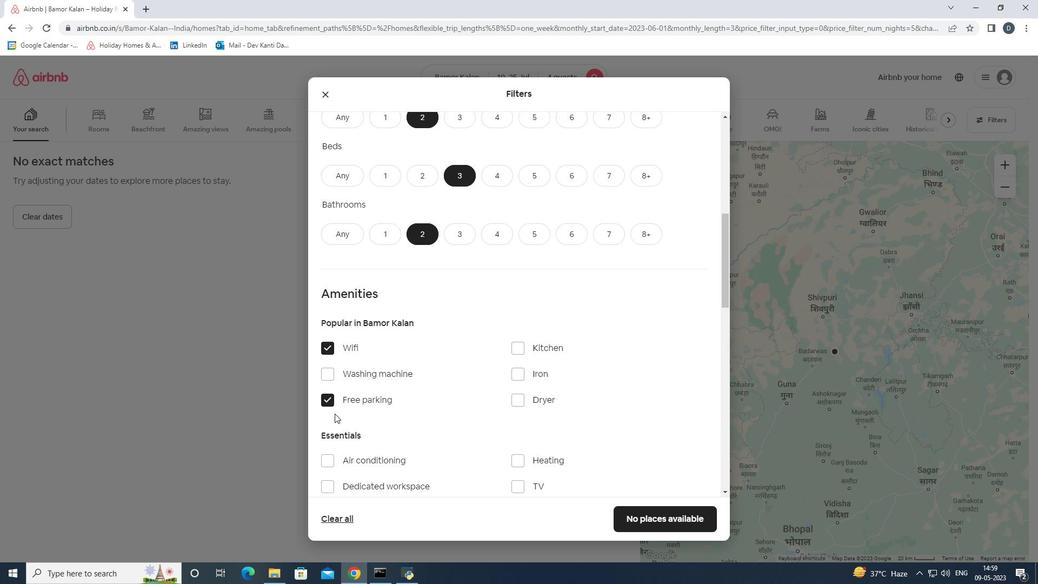
Action: Mouse moved to (336, 410)
Screenshot: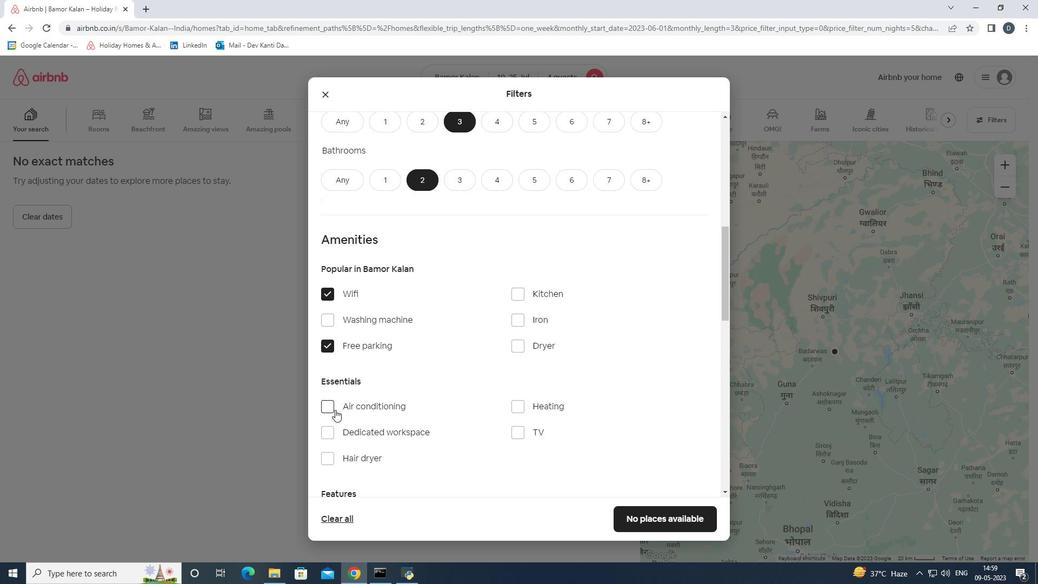 
Action: Mouse scrolled (336, 409) with delta (0, 0)
Screenshot: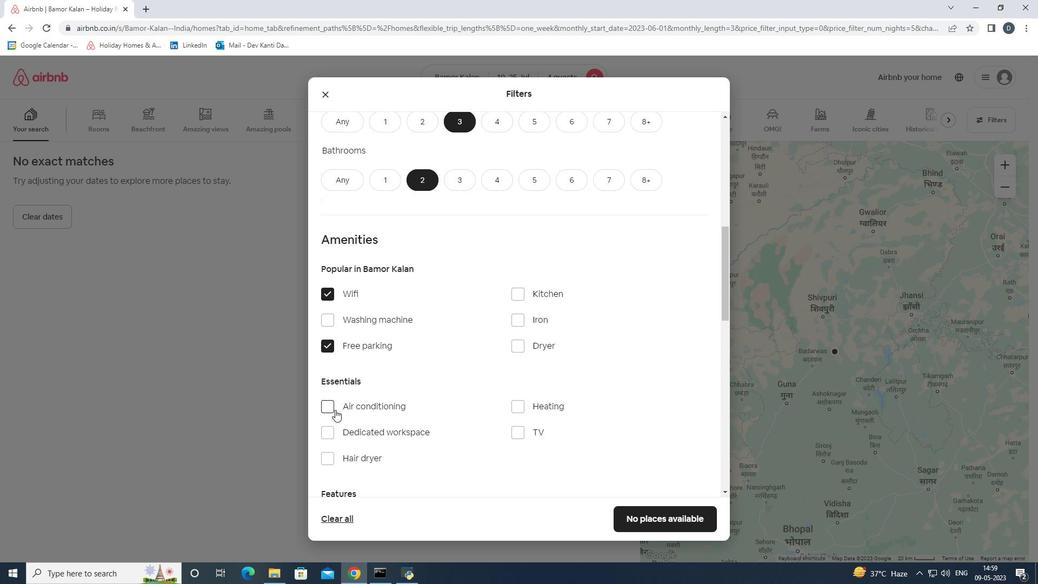 
Action: Mouse moved to (514, 374)
Screenshot: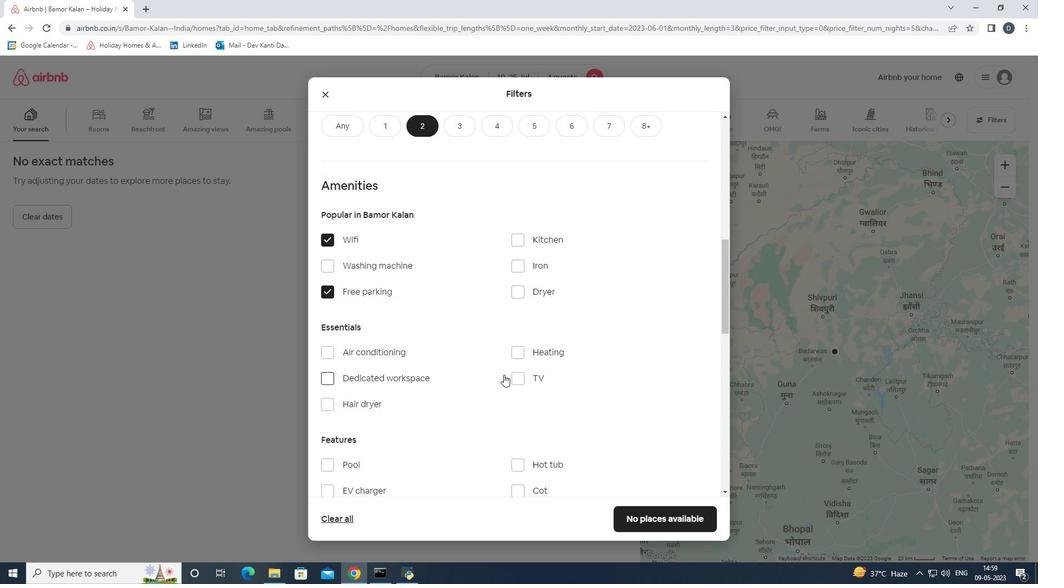 
Action: Mouse pressed left at (514, 374)
Screenshot: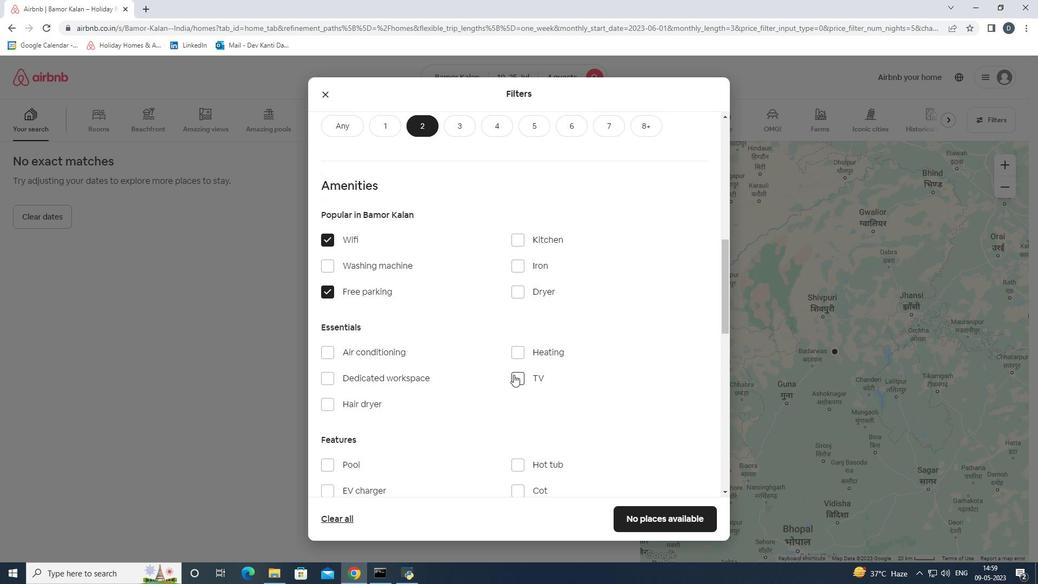 
Action: Mouse scrolled (514, 374) with delta (0, 0)
Screenshot: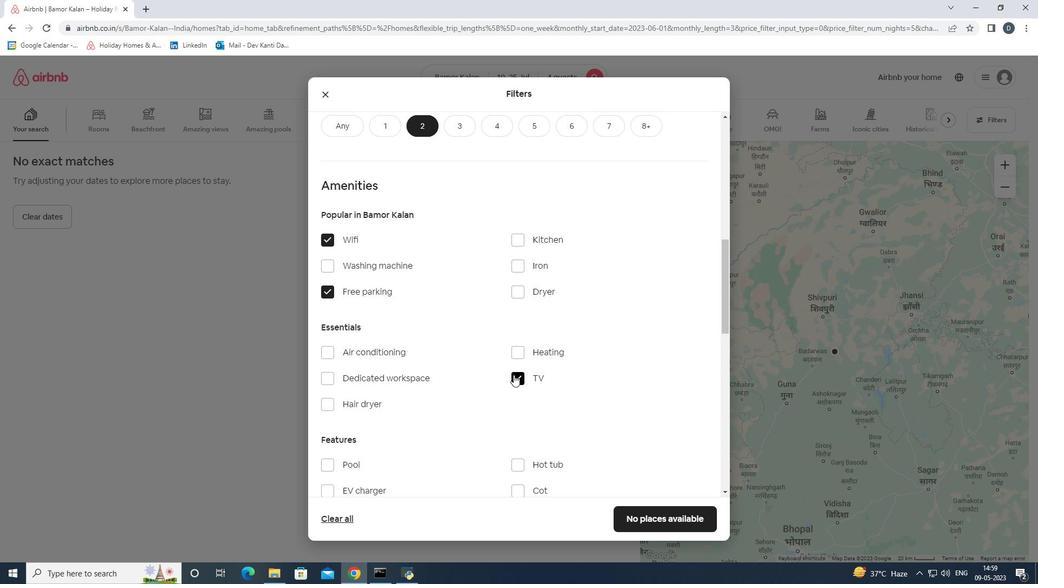 
Action: Mouse moved to (513, 373)
Screenshot: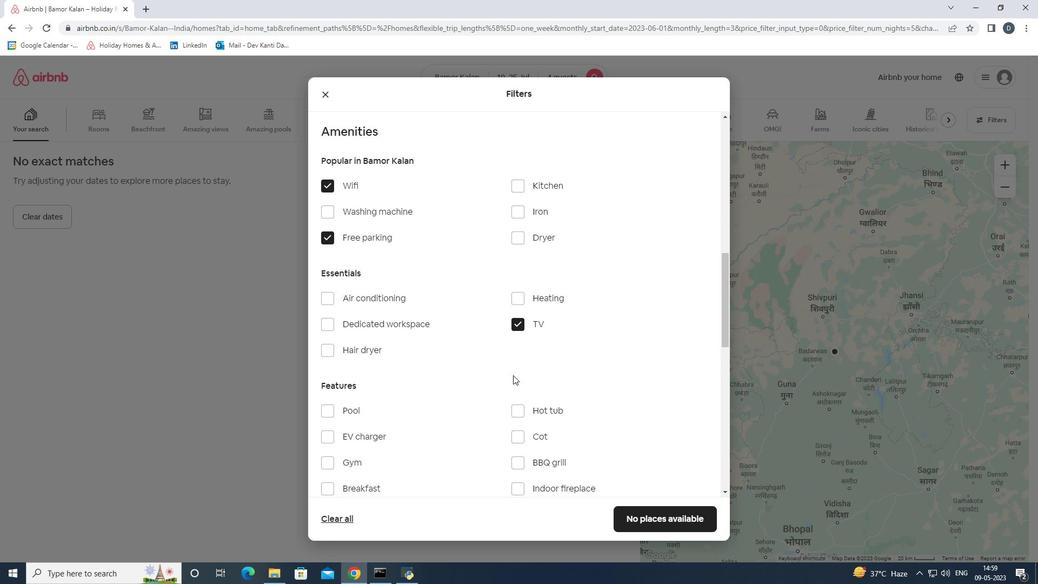 
Action: Mouse scrolled (513, 373) with delta (0, 0)
Screenshot: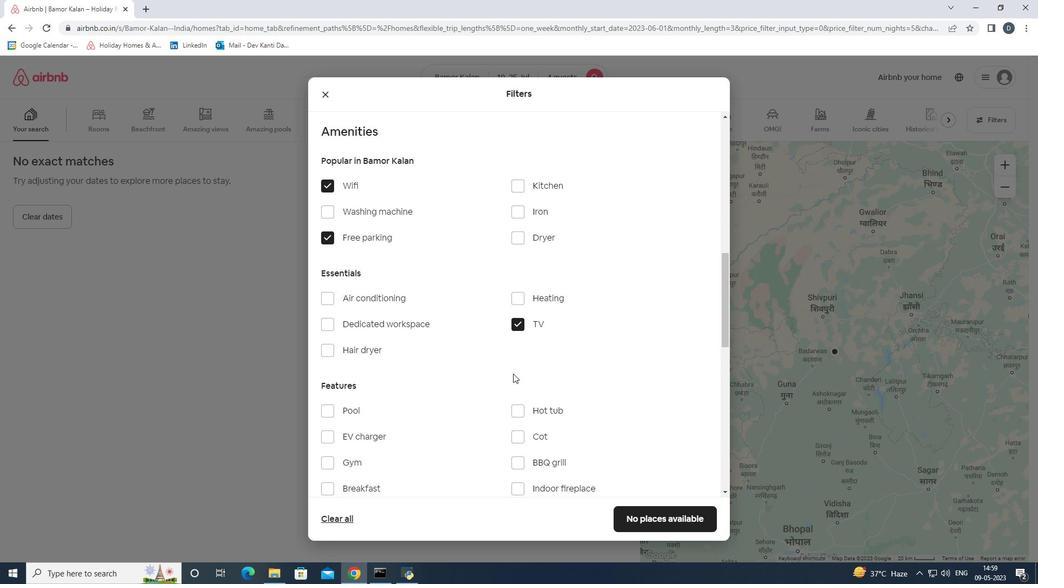 
Action: Mouse scrolled (513, 373) with delta (0, 0)
Screenshot: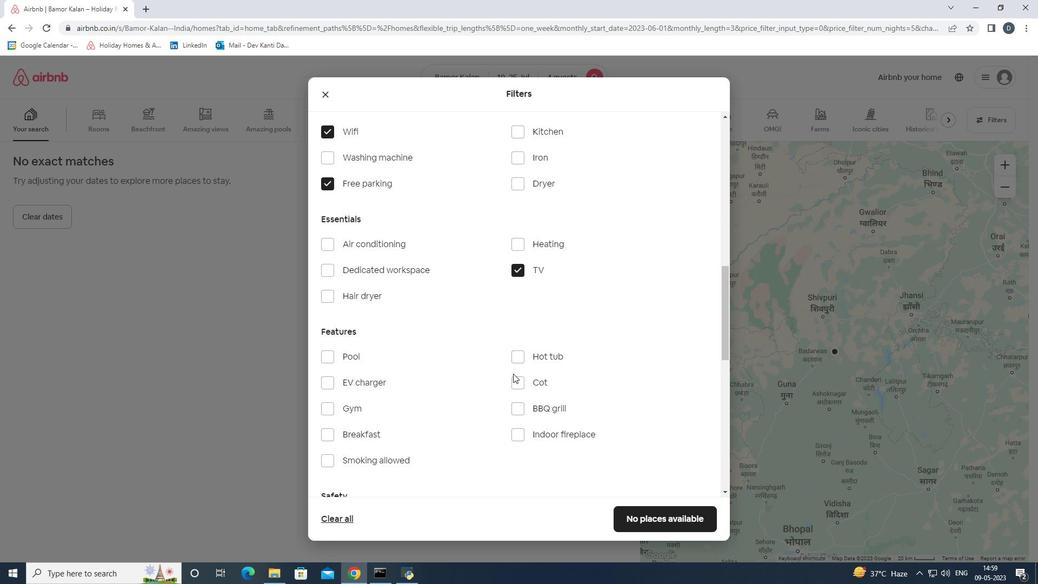 
Action: Mouse moved to (339, 350)
Screenshot: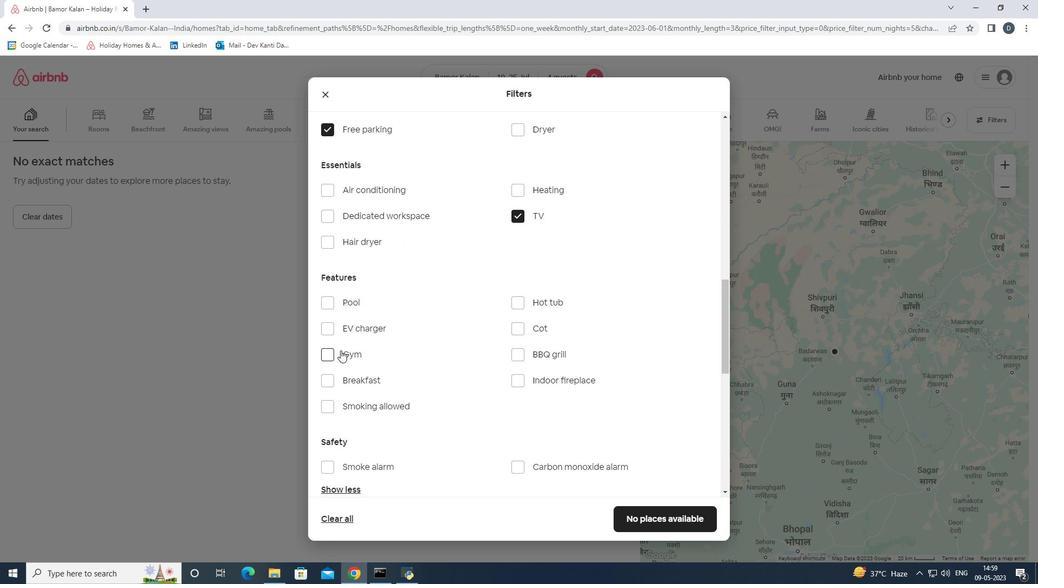 
Action: Mouse pressed left at (339, 350)
Screenshot: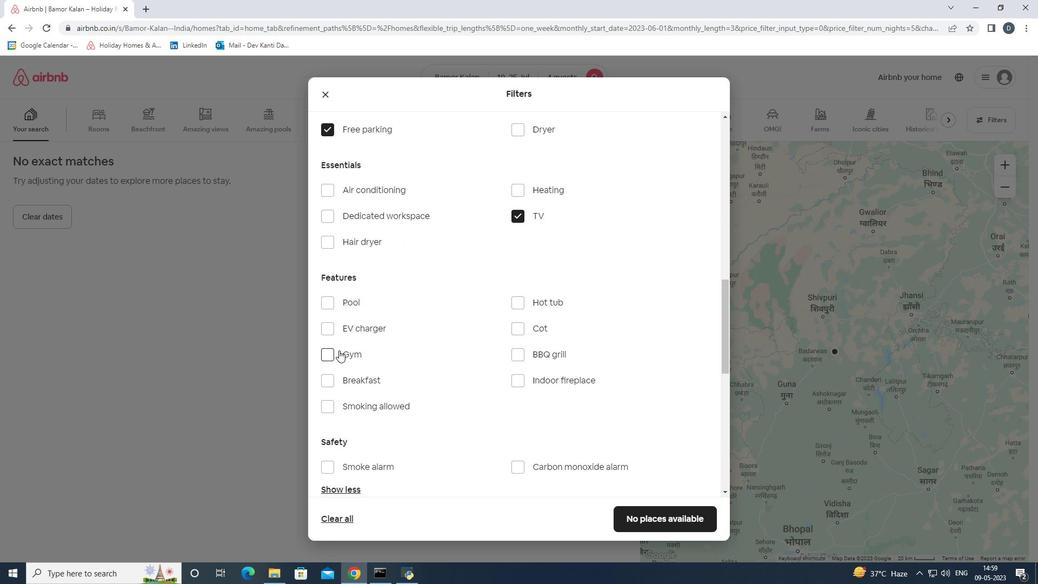 
Action: Mouse moved to (338, 385)
Screenshot: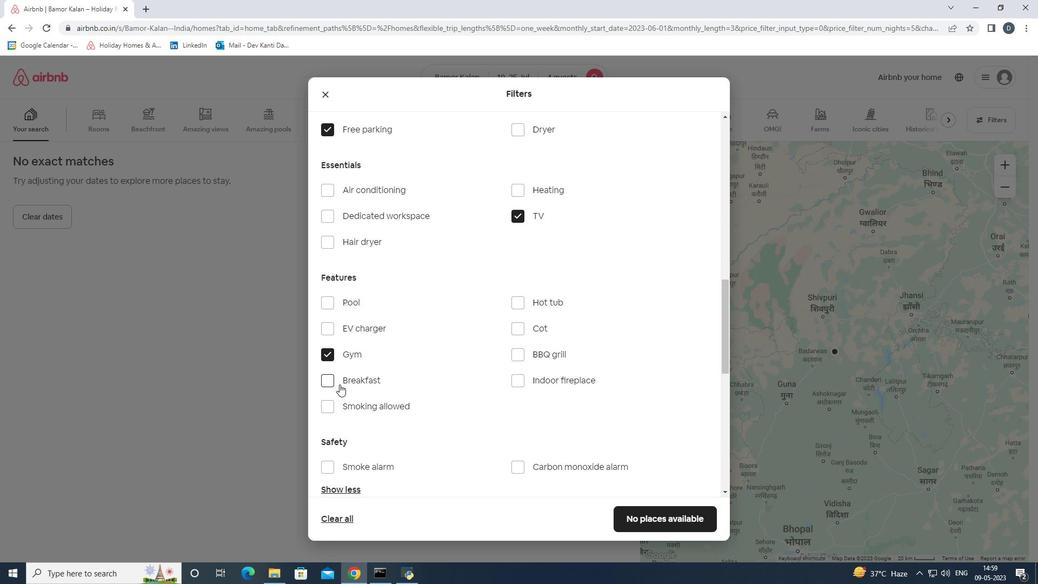 
Action: Mouse pressed left at (338, 385)
Screenshot: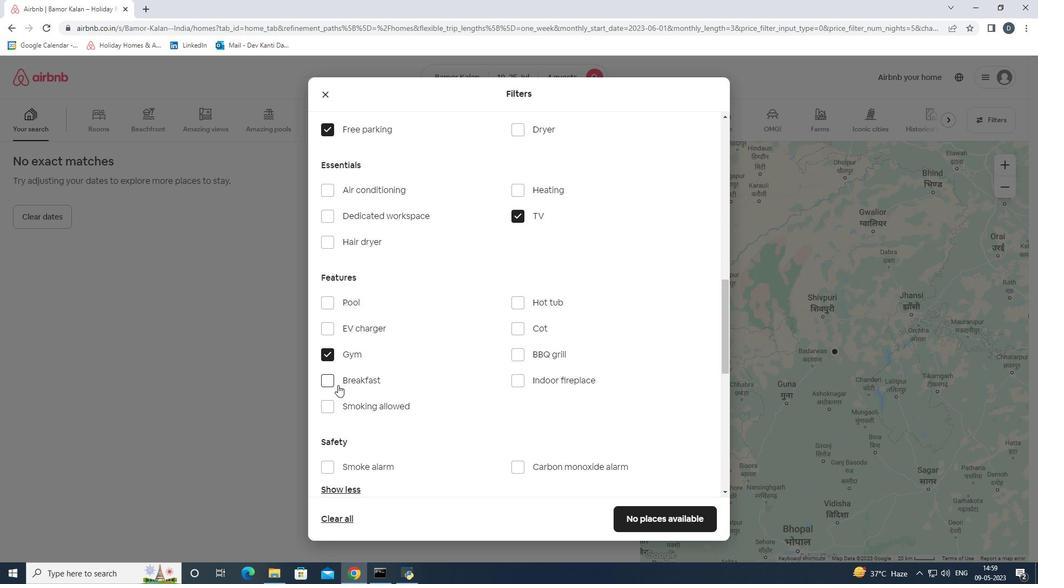 
Action: Mouse scrolled (338, 384) with delta (0, 0)
Screenshot: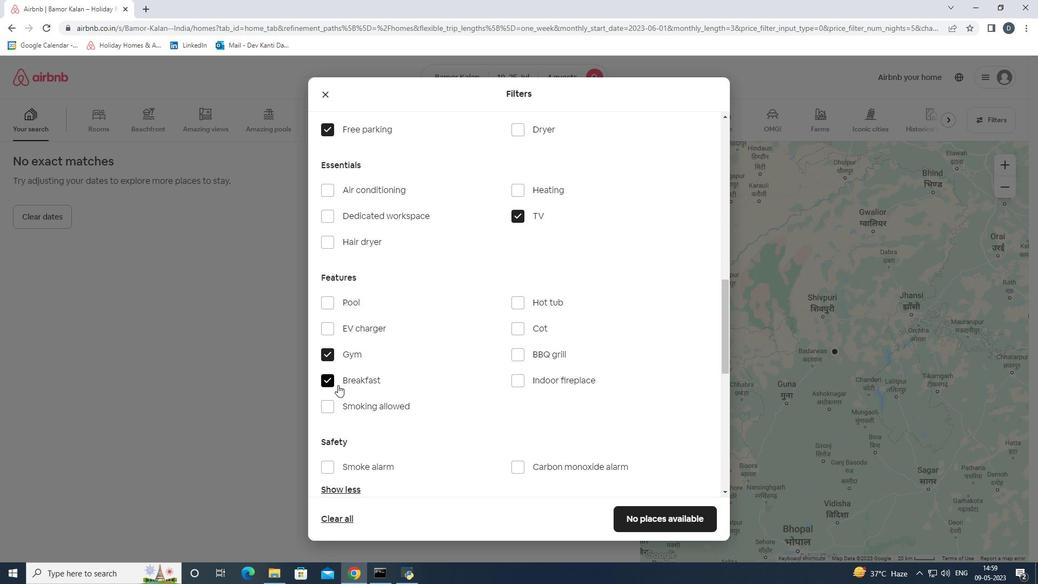 
Action: Mouse moved to (374, 391)
Screenshot: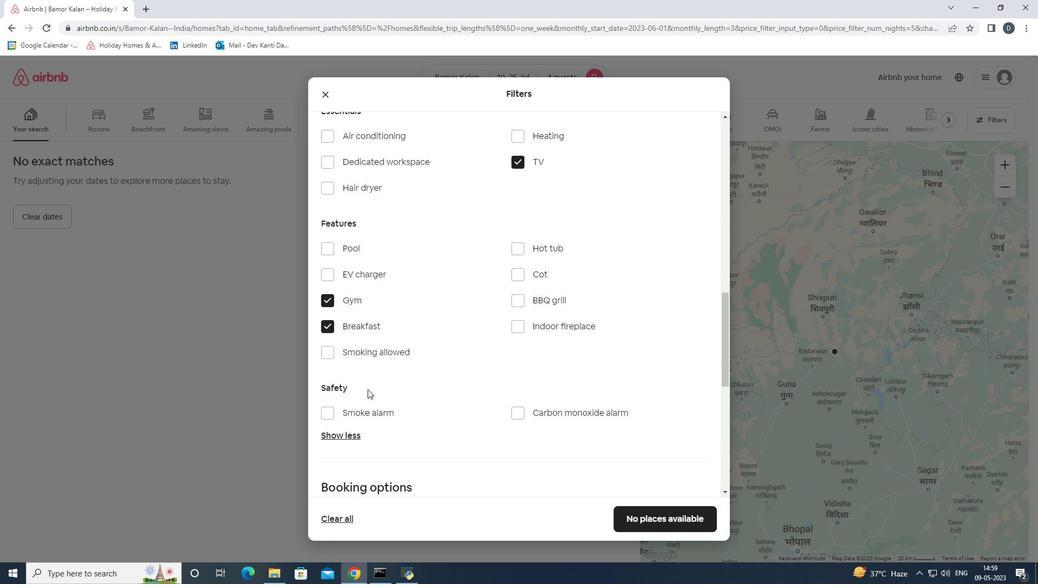 
Action: Mouse scrolled (374, 390) with delta (0, 0)
Screenshot: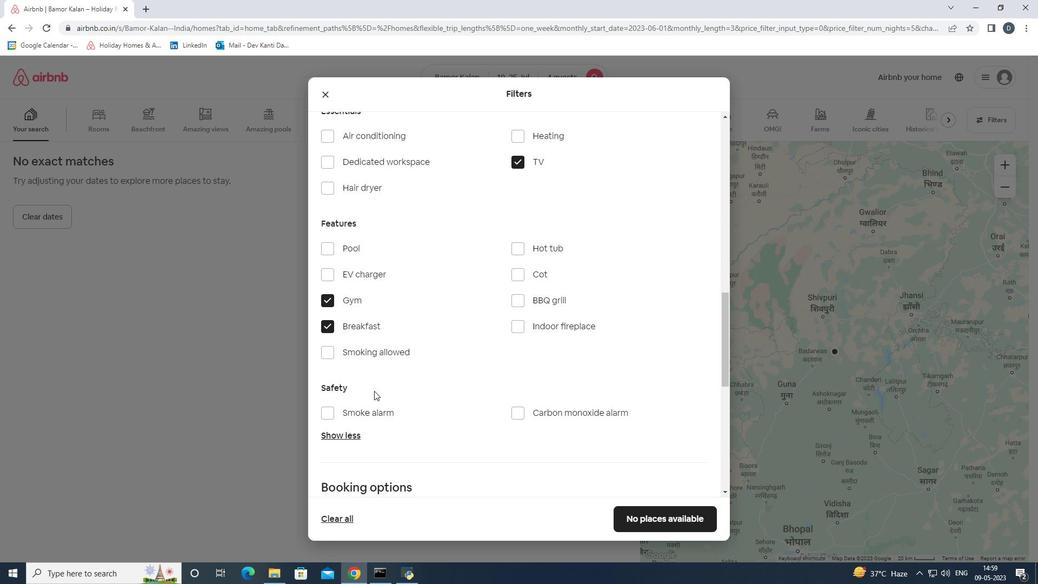 
Action: Mouse moved to (488, 406)
Screenshot: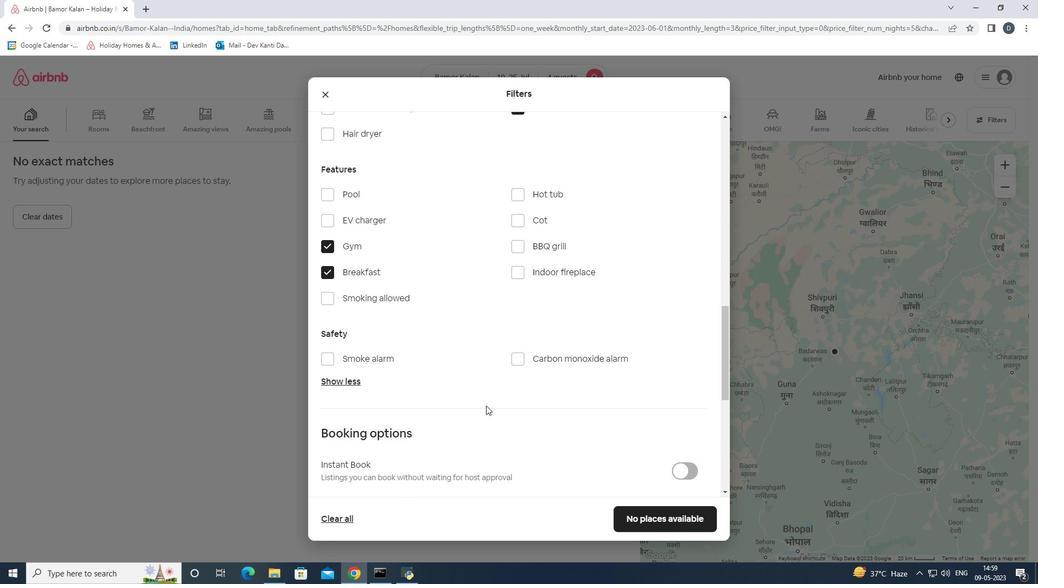 
Action: Mouse scrolled (488, 405) with delta (0, 0)
Screenshot: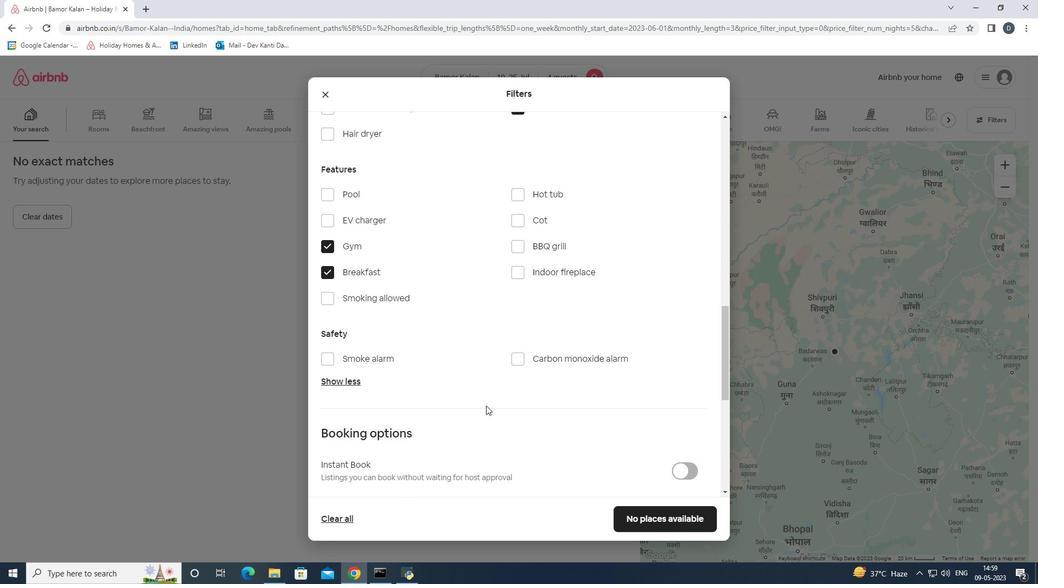 
Action: Mouse moved to (545, 403)
Screenshot: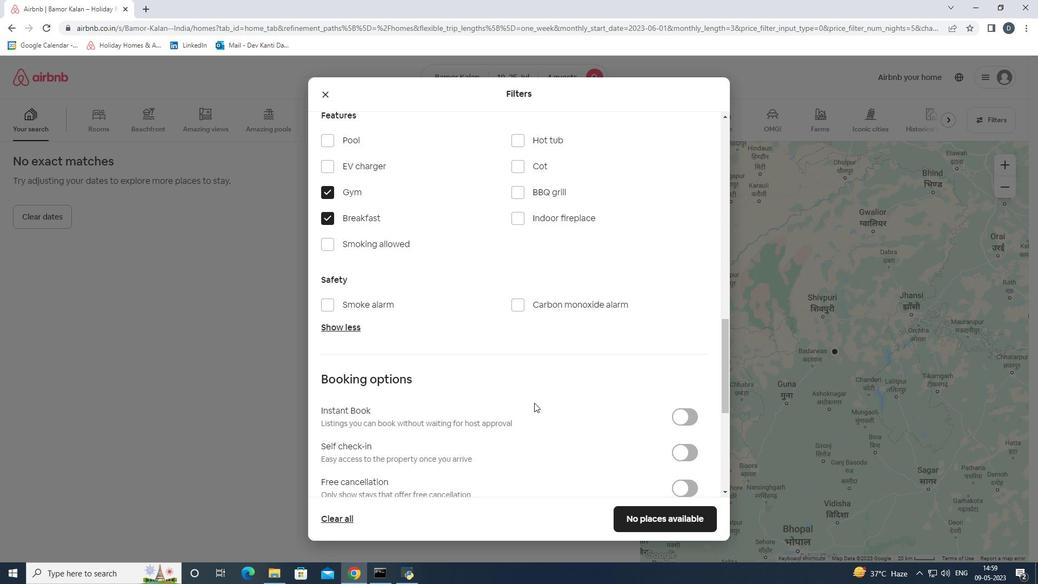 
Action: Mouse scrolled (545, 402) with delta (0, 0)
Screenshot: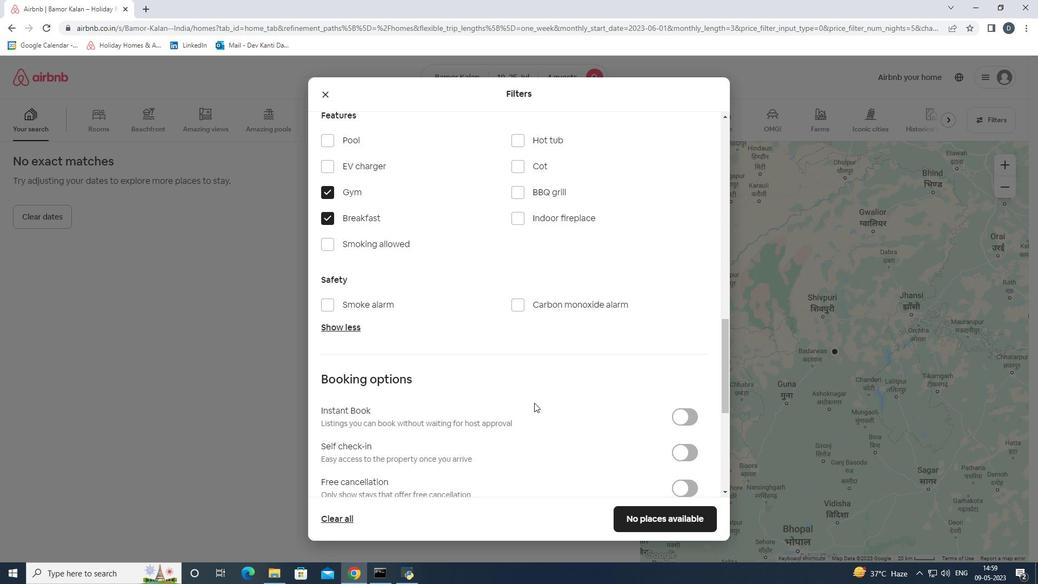 
Action: Mouse moved to (679, 405)
Screenshot: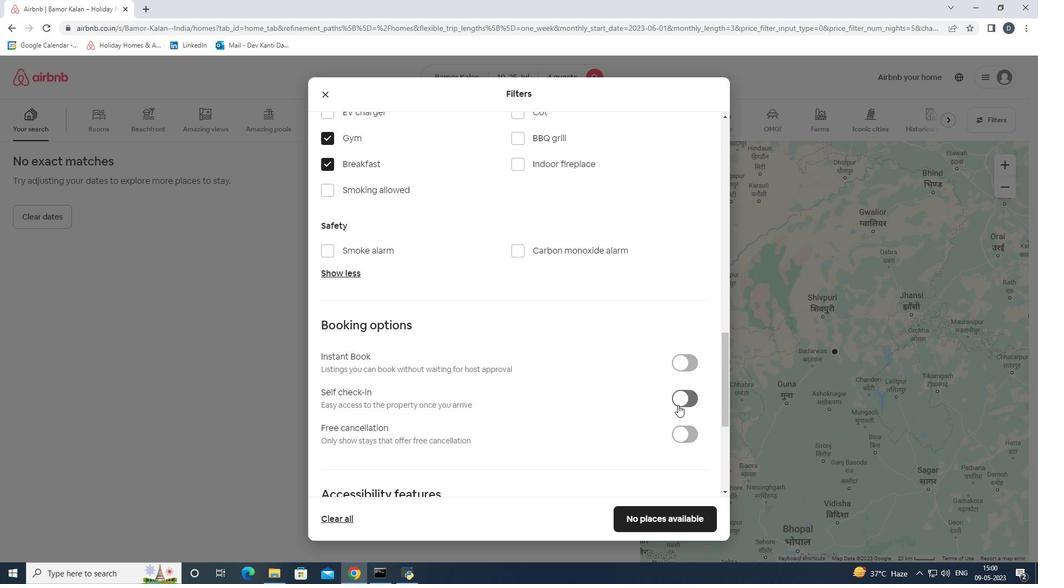 
Action: Mouse pressed left at (679, 405)
Screenshot: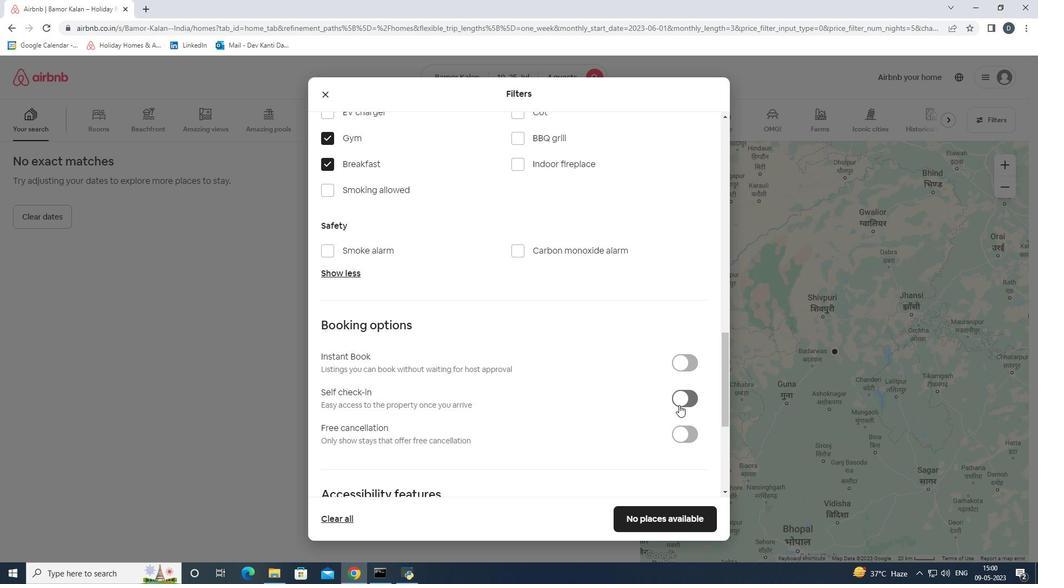 
Action: Mouse moved to (681, 404)
Screenshot: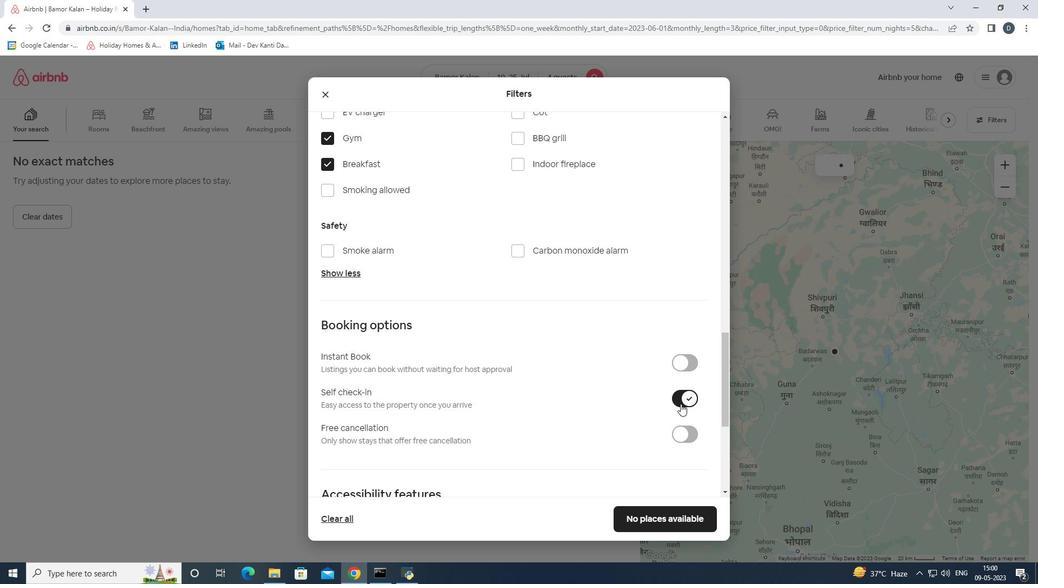 
Action: Mouse scrolled (681, 403) with delta (0, 0)
Screenshot: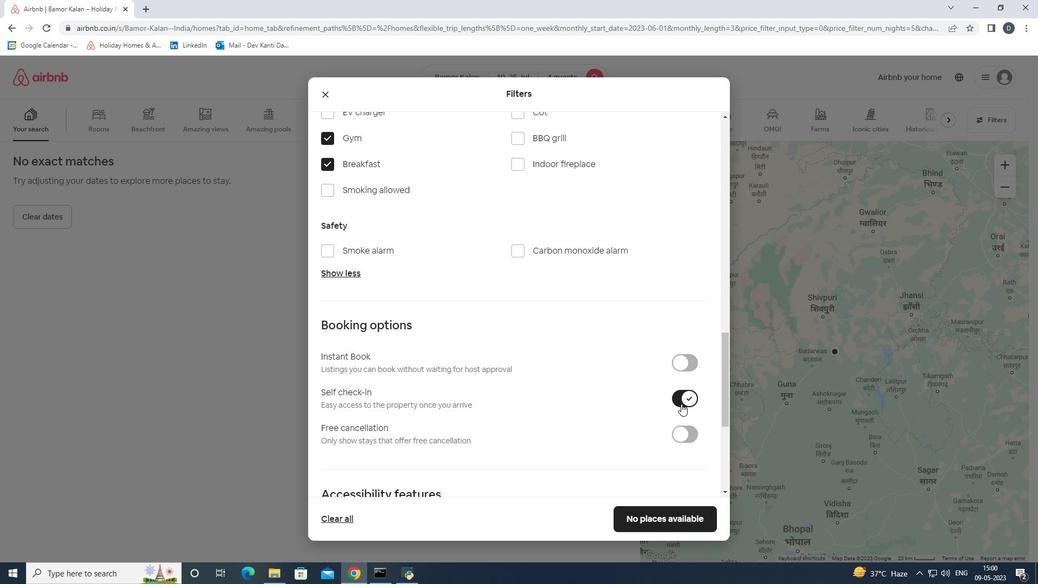 
Action: Mouse moved to (684, 407)
Screenshot: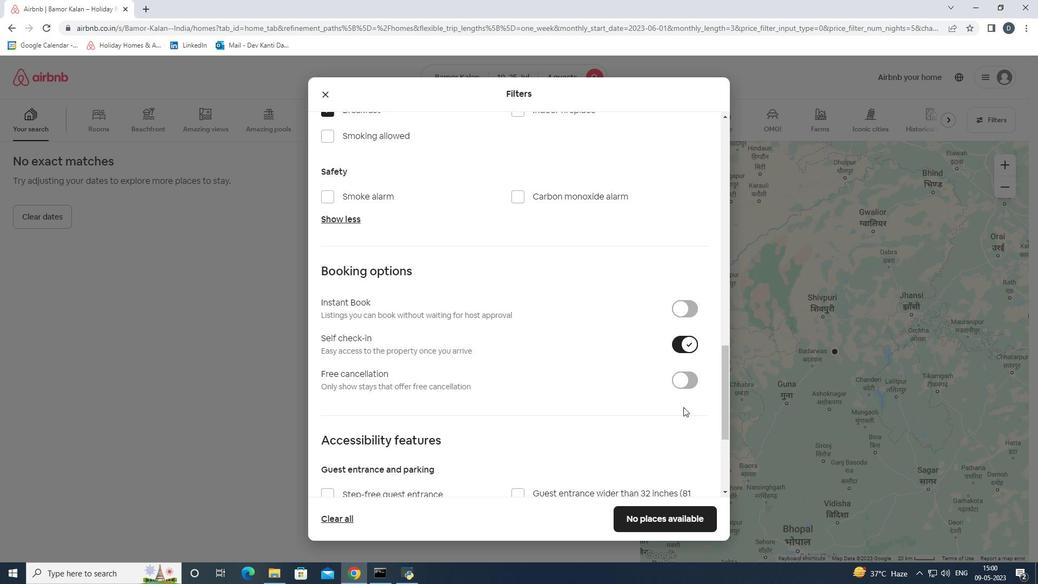
Action: Mouse scrolled (684, 406) with delta (0, 0)
Screenshot: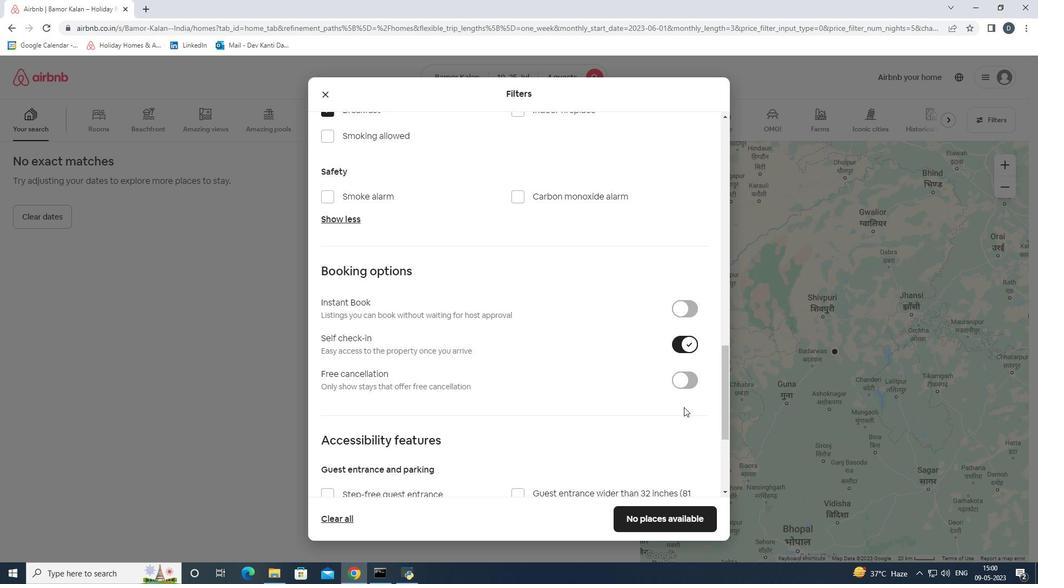 
Action: Mouse scrolled (684, 406) with delta (0, 0)
Screenshot: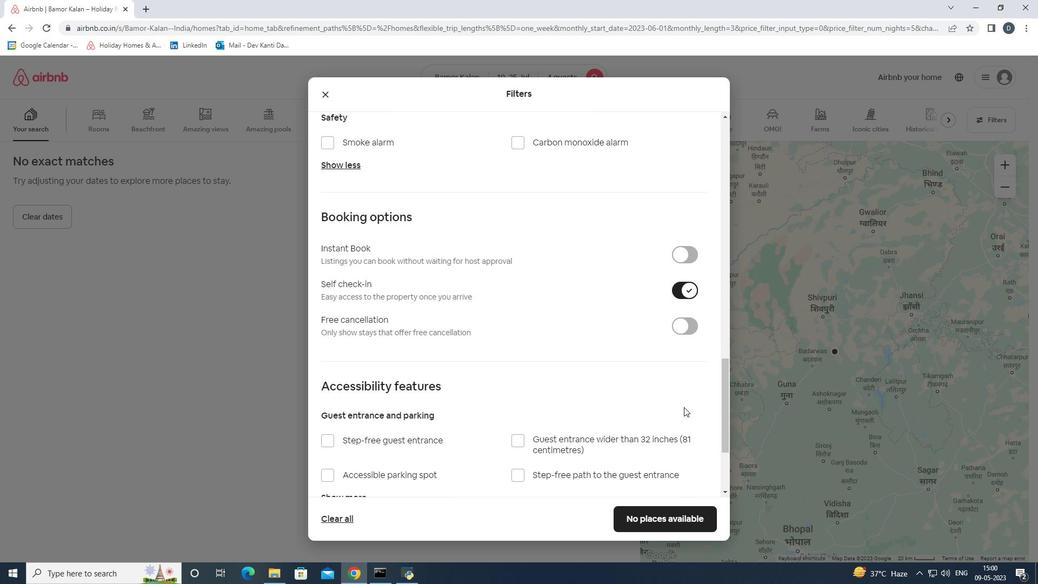 
Action: Mouse scrolled (684, 406) with delta (0, 0)
Screenshot: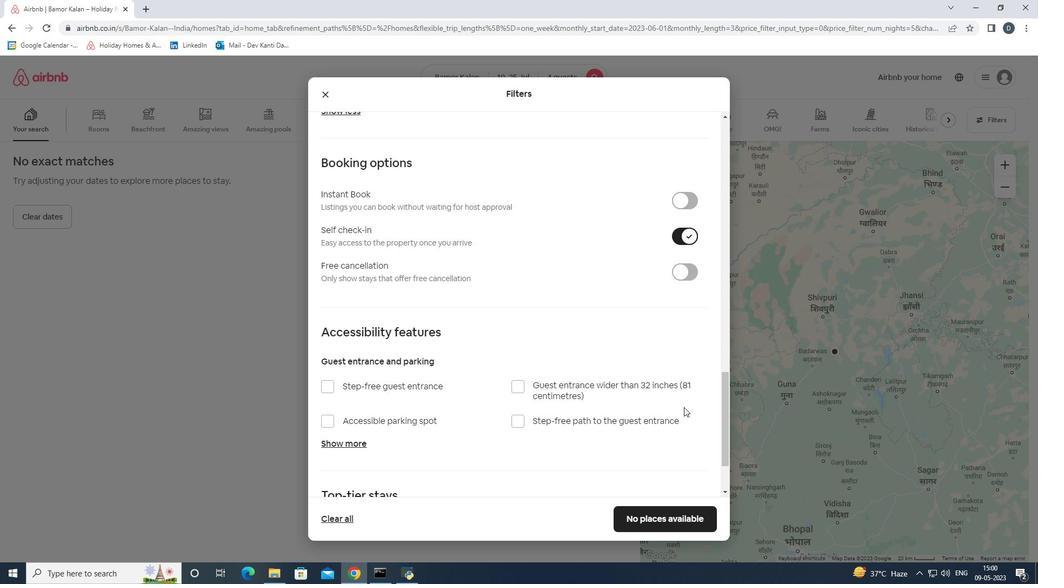 
Action: Mouse scrolled (684, 406) with delta (0, 0)
Screenshot: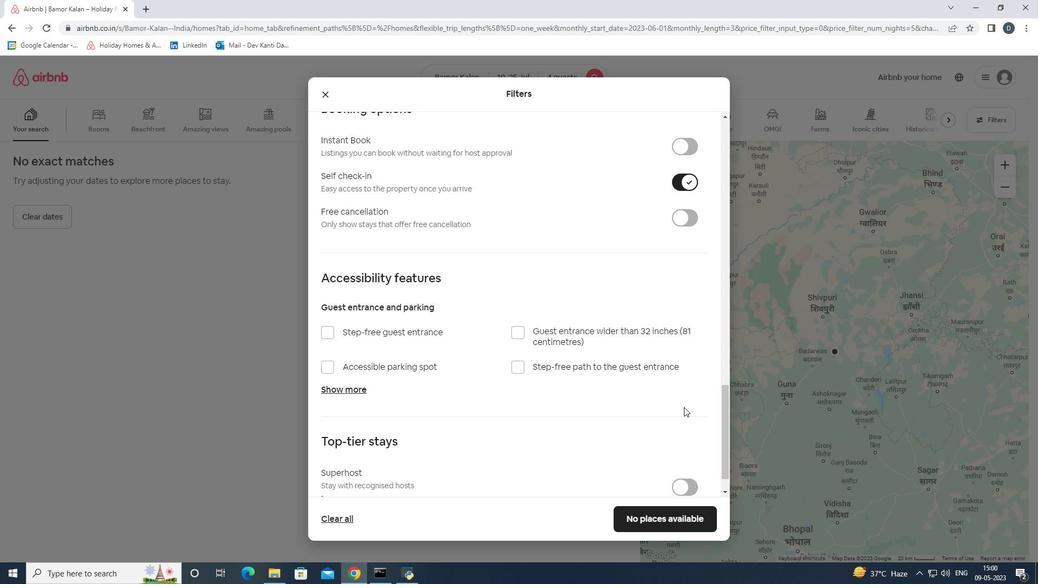 
Action: Mouse scrolled (684, 406) with delta (0, 0)
Screenshot: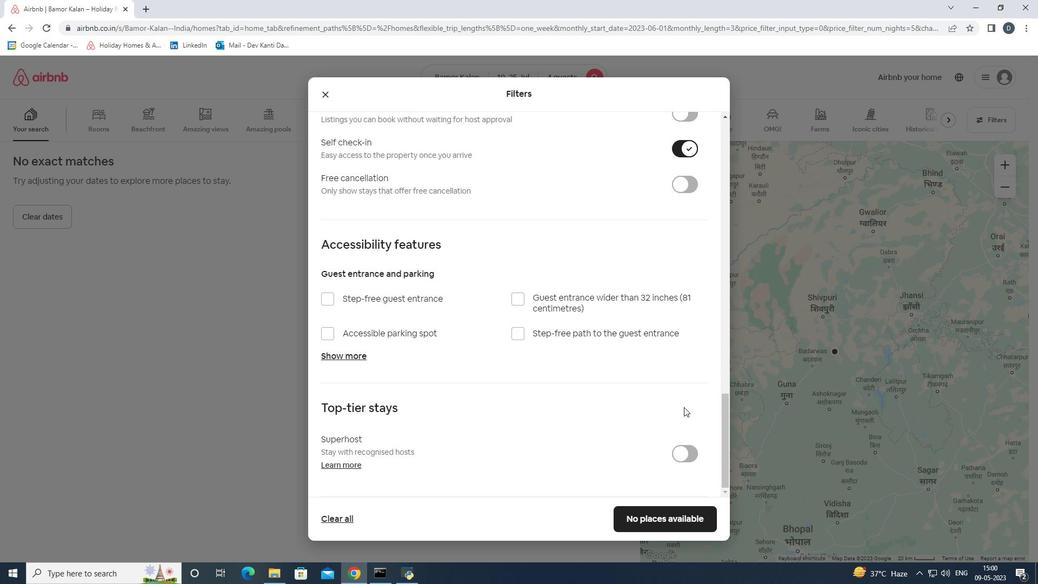 
Action: Mouse moved to (659, 511)
Screenshot: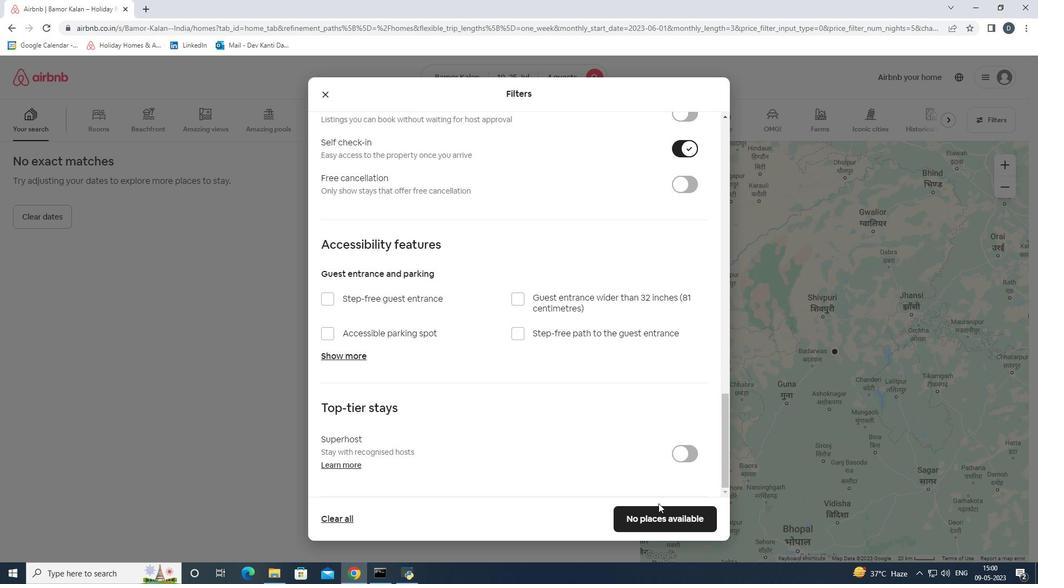 
Action: Mouse pressed left at (659, 511)
Screenshot: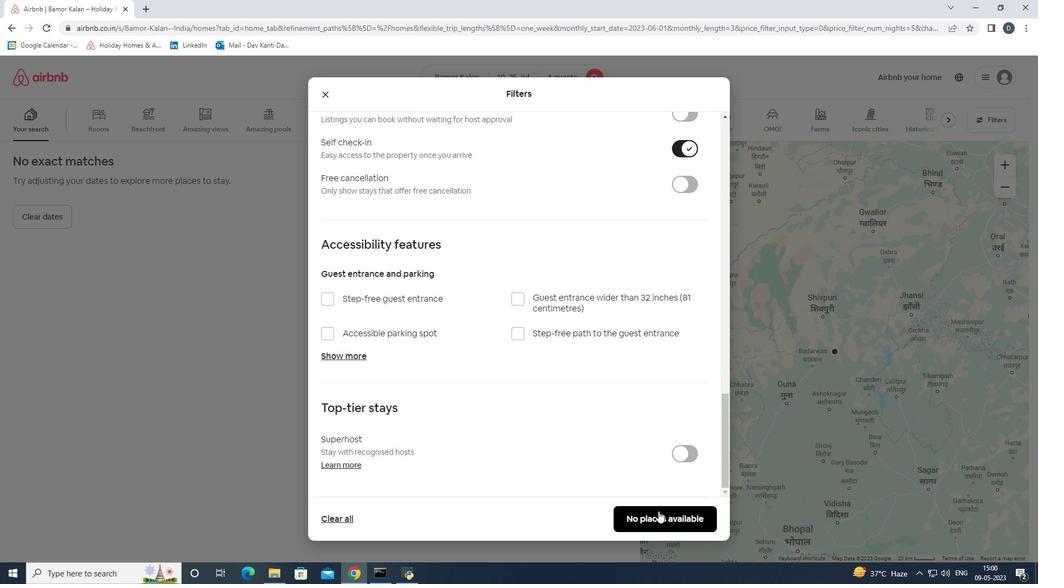 
